 Task: Create new customer invoice with Date Opened: 28-May-23, Select Customer: Frosty's Trading Post, Terms: Net 7. Make invoice entry for item-1 with Date: 28-May-23, Description: CoverGirl Outlast Extreme Wear Pressed Powder Classic Ivory 810
, Income Account: Income:Sales, Quantity: 2, Unit Price: 6.99, Sales Tax: Y, Sales Tax Included: N, Tax Table: Sales Tax. Post Invoice with Post Date: 28-May-23, Post to Accounts: Assets:Accounts Receivable. Pay / Process Payment with Transaction Date: 03-Jun-23, Amount: 14.54, Transfer Account: Checking Account. Go to 'Print Invoice'. Save a pdf copy of the invoice.
Action: Mouse moved to (153, 30)
Screenshot: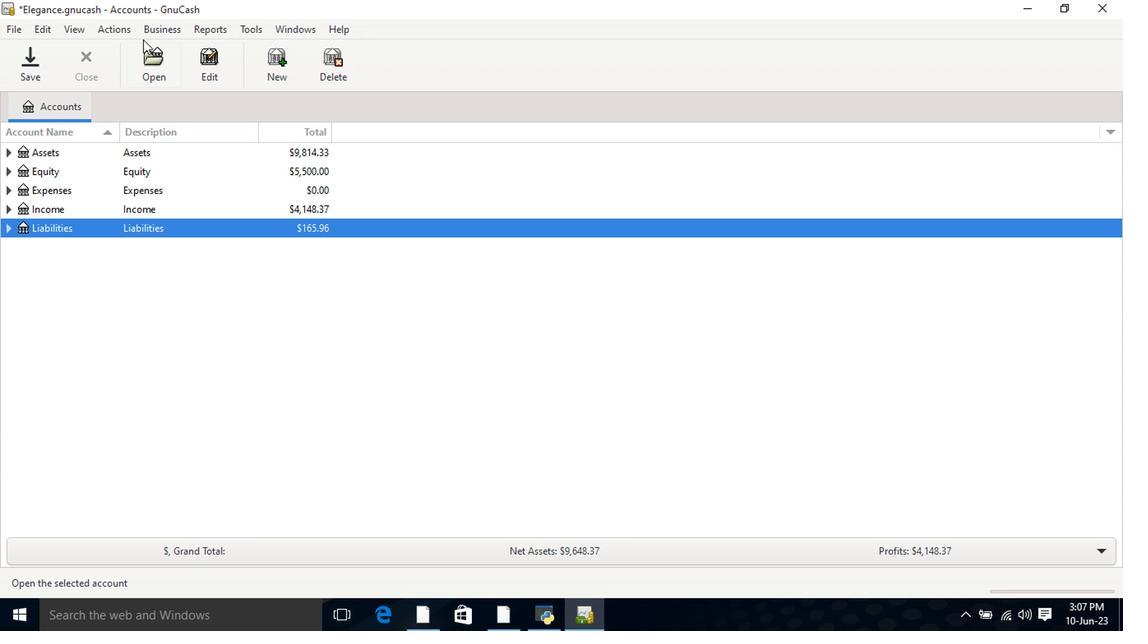 
Action: Mouse pressed left at (153, 30)
Screenshot: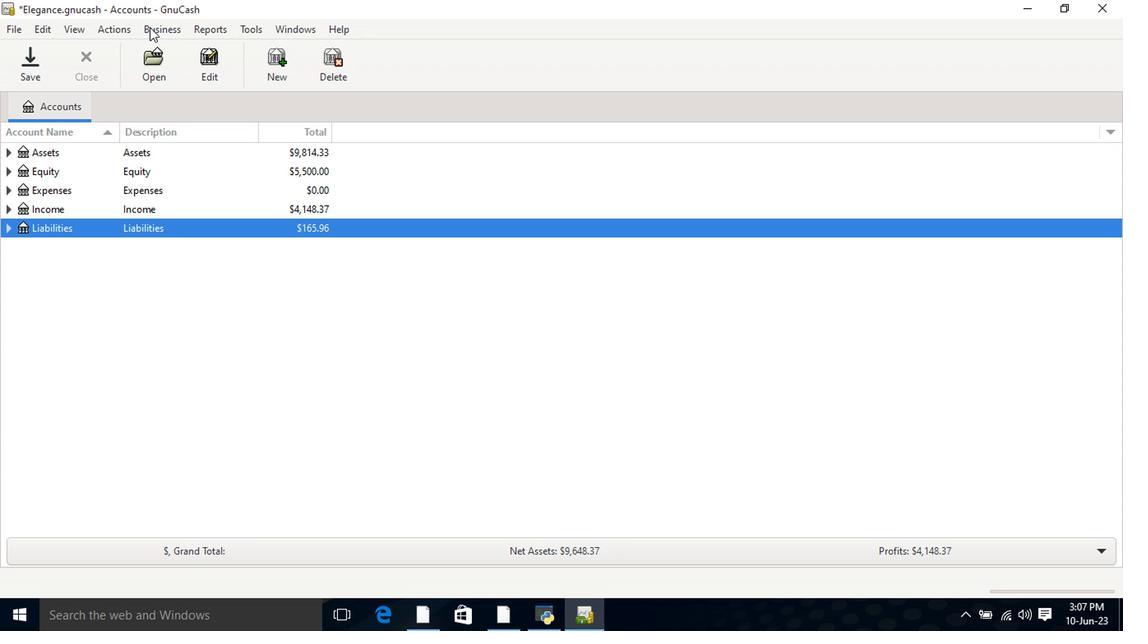 
Action: Mouse moved to (166, 43)
Screenshot: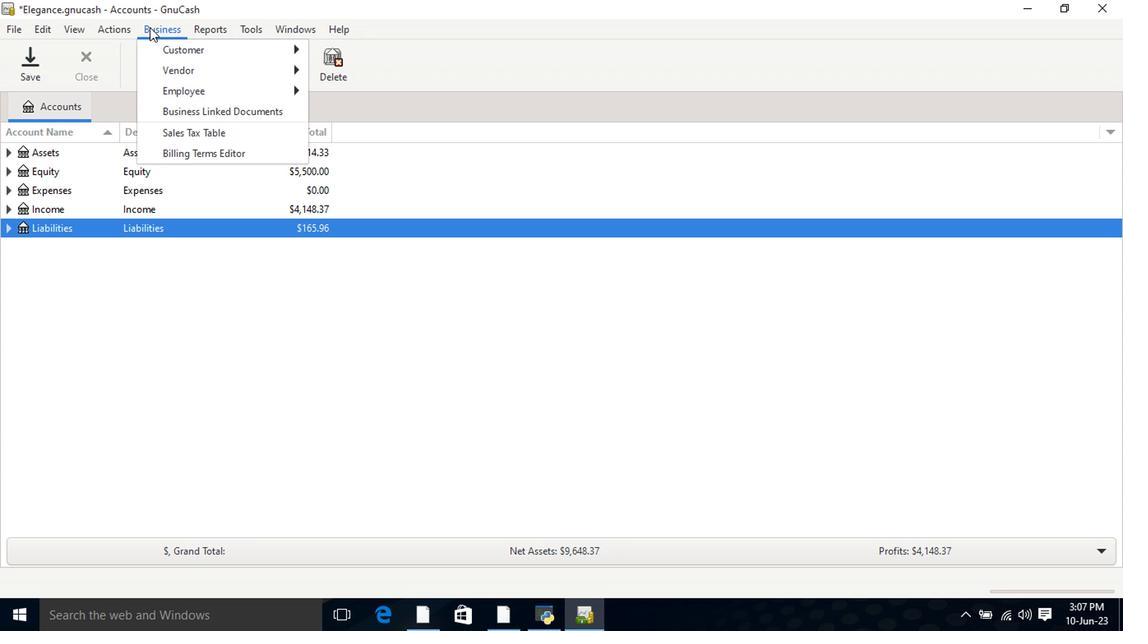 
Action: Mouse pressed left at (166, 43)
Screenshot: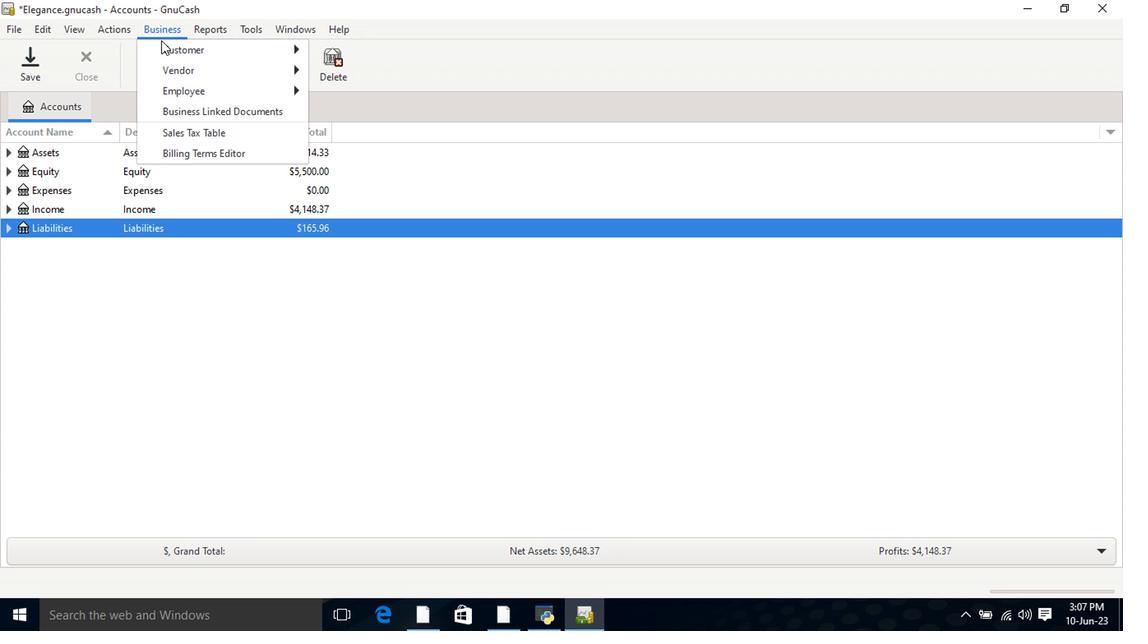 
Action: Mouse moved to (348, 113)
Screenshot: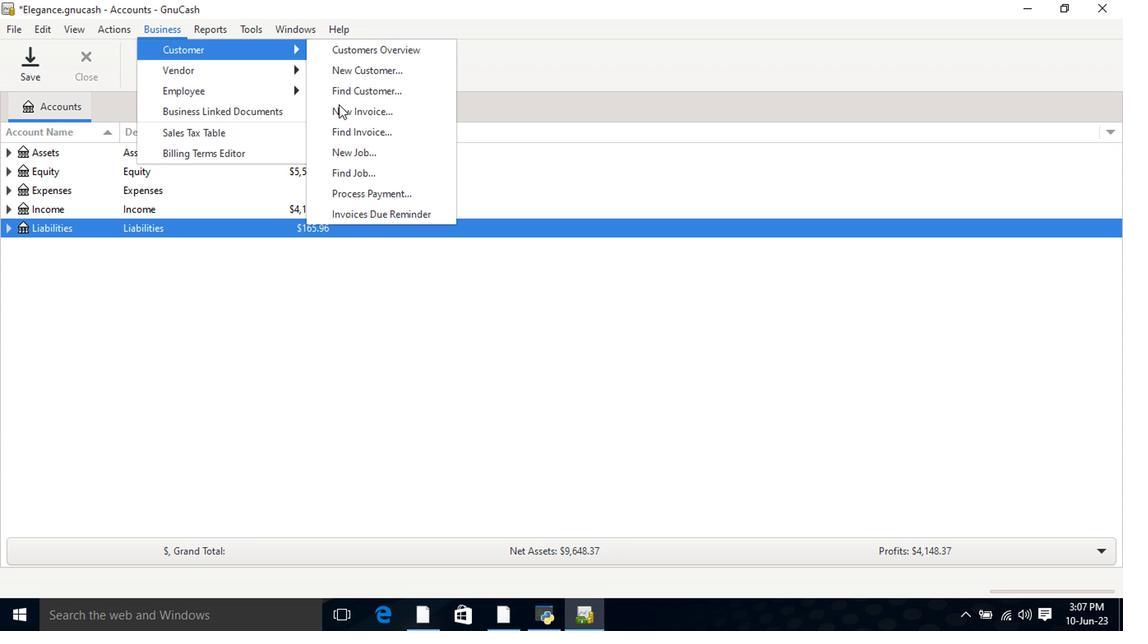 
Action: Mouse pressed left at (348, 113)
Screenshot: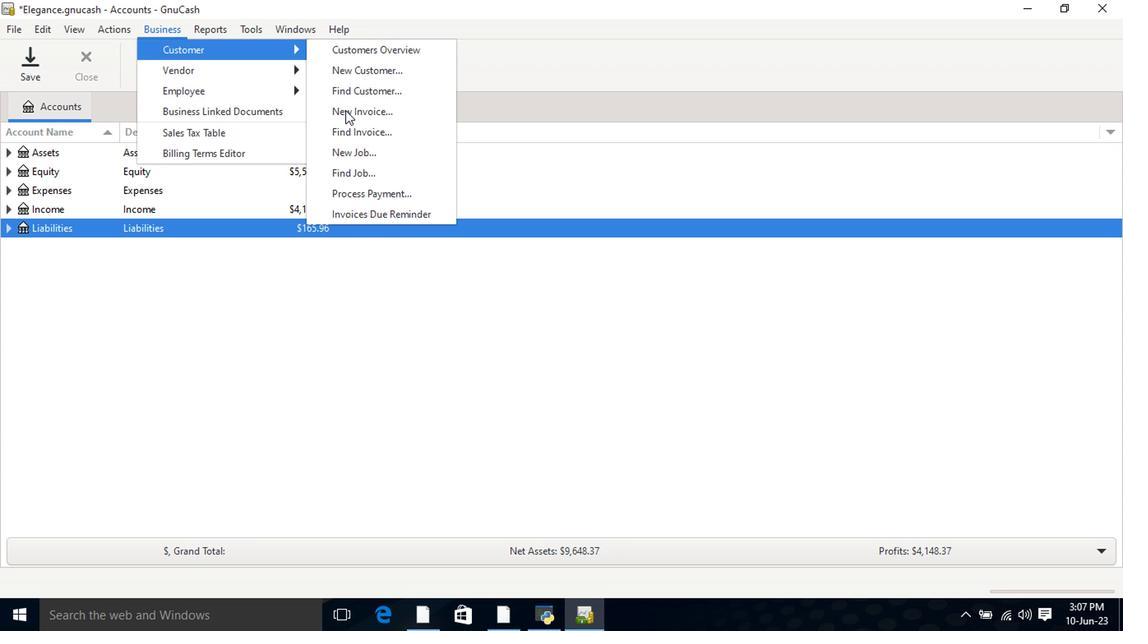 
Action: Mouse moved to (667, 251)
Screenshot: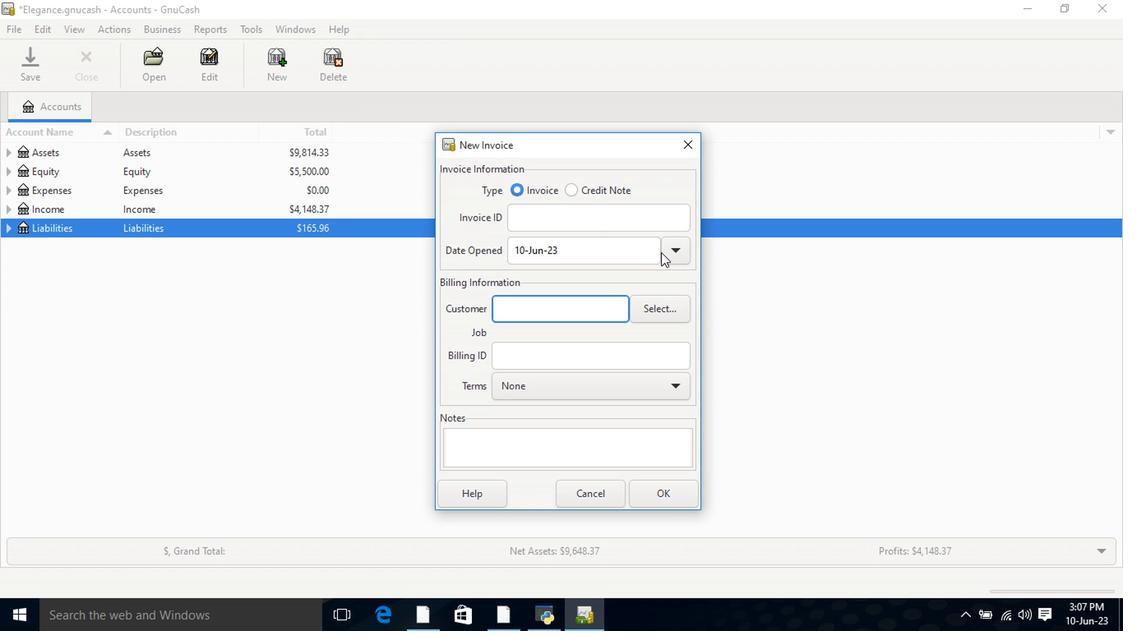 
Action: Mouse pressed left at (667, 251)
Screenshot: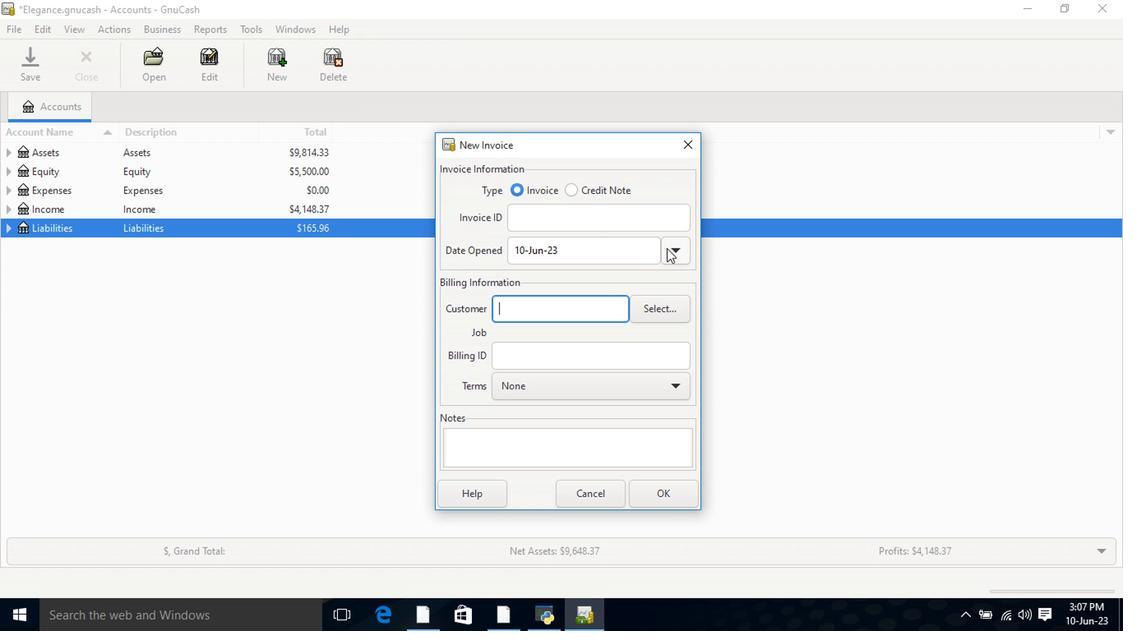 
Action: Mouse moved to (550, 279)
Screenshot: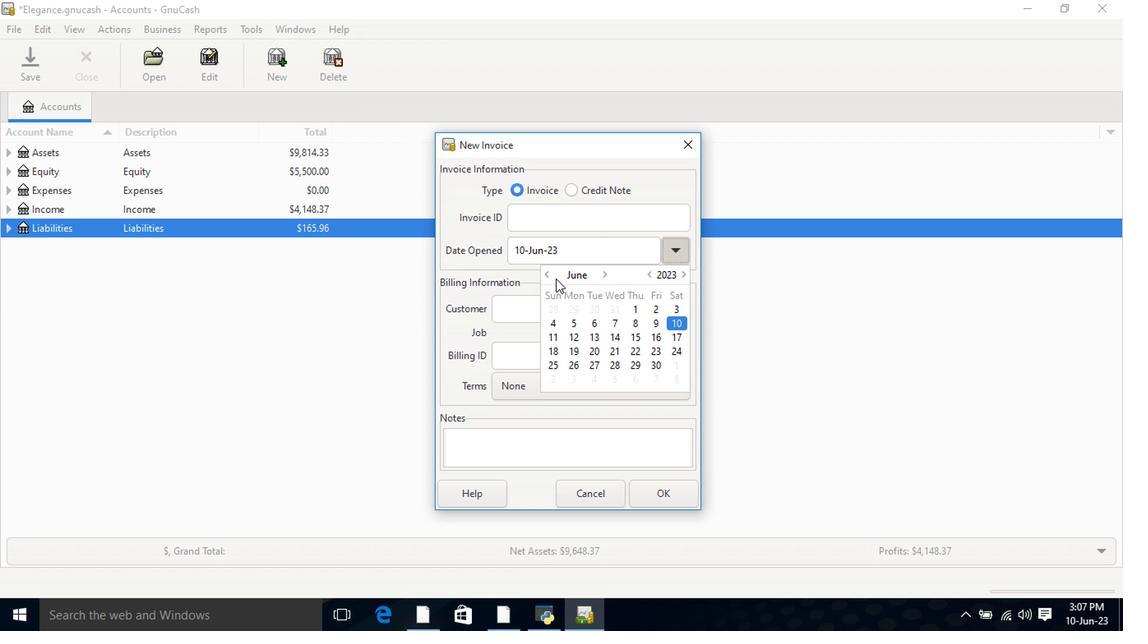 
Action: Mouse pressed left at (550, 279)
Screenshot: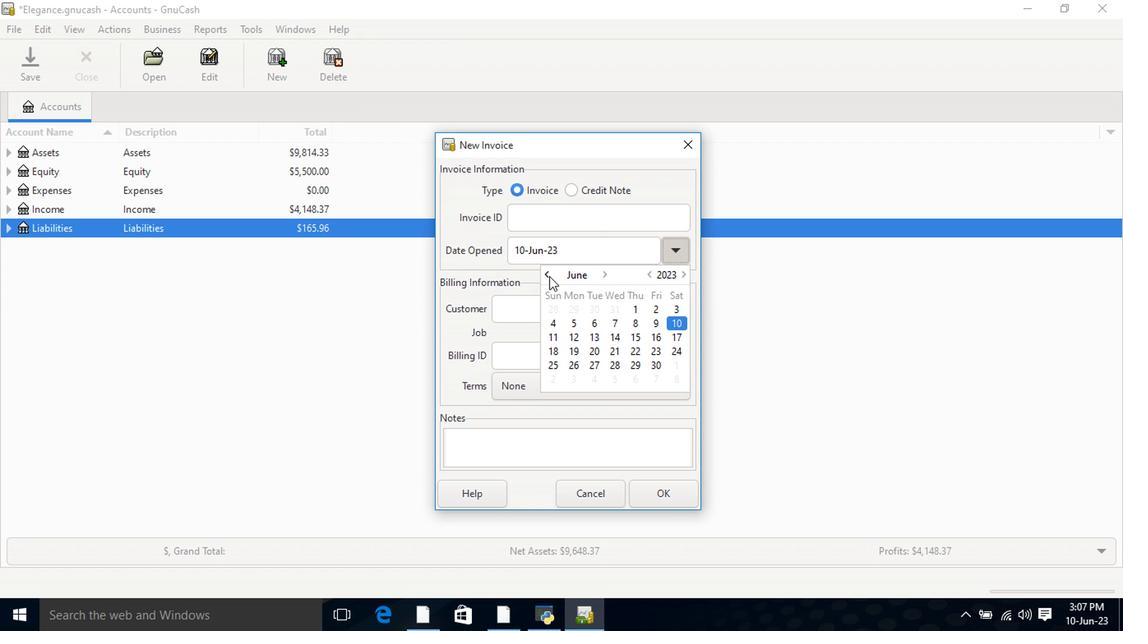 
Action: Mouse moved to (553, 366)
Screenshot: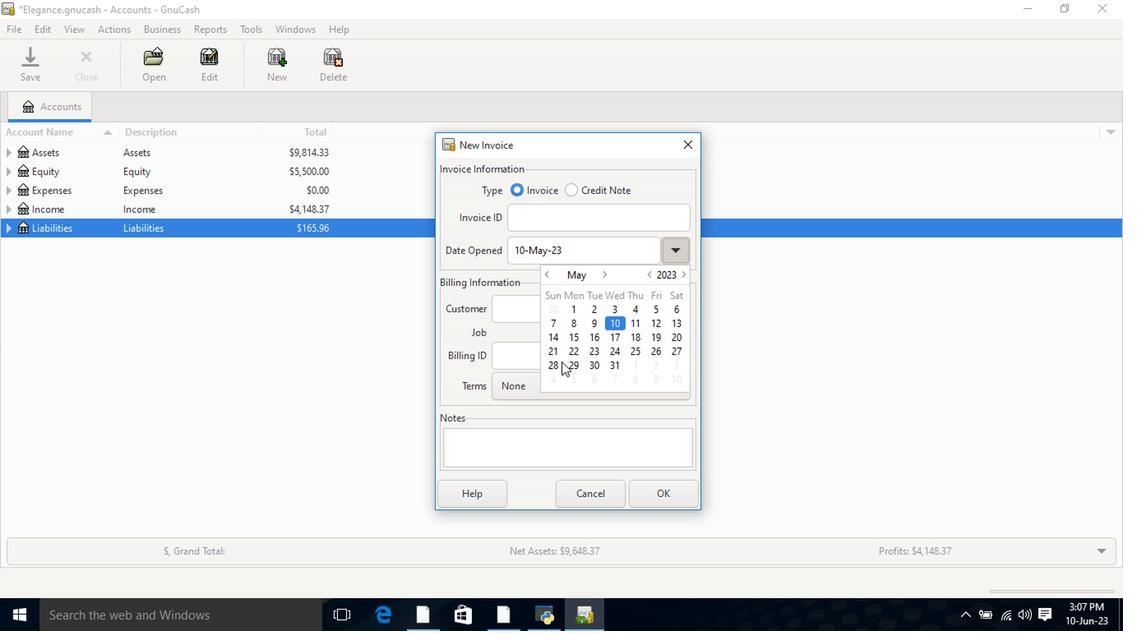 
Action: Mouse pressed left at (553, 366)
Screenshot: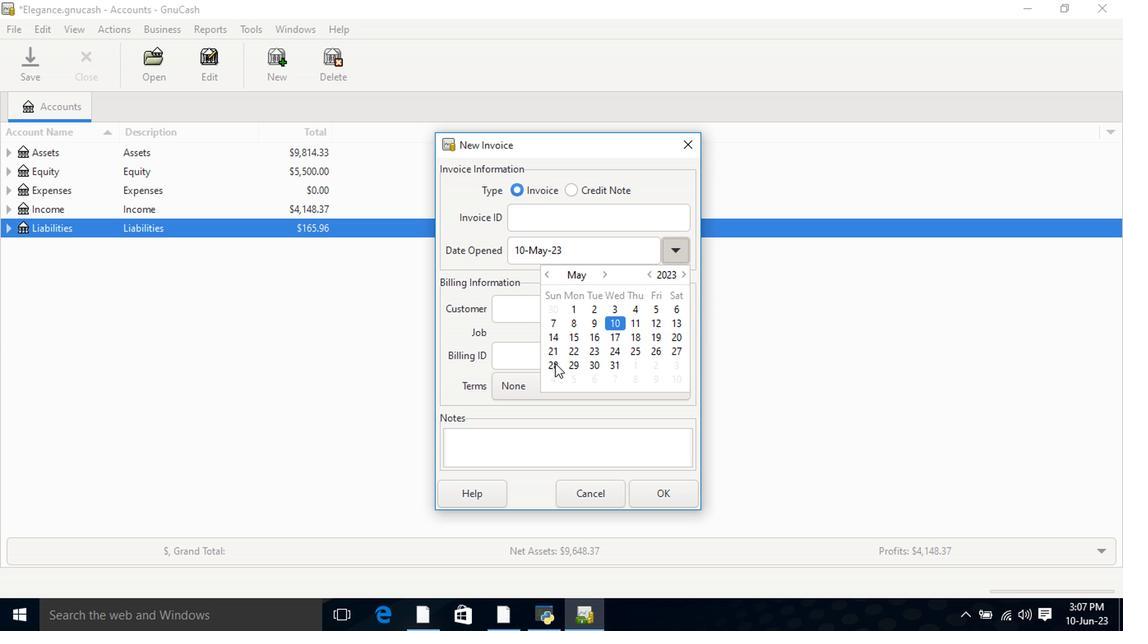 
Action: Mouse pressed left at (553, 366)
Screenshot: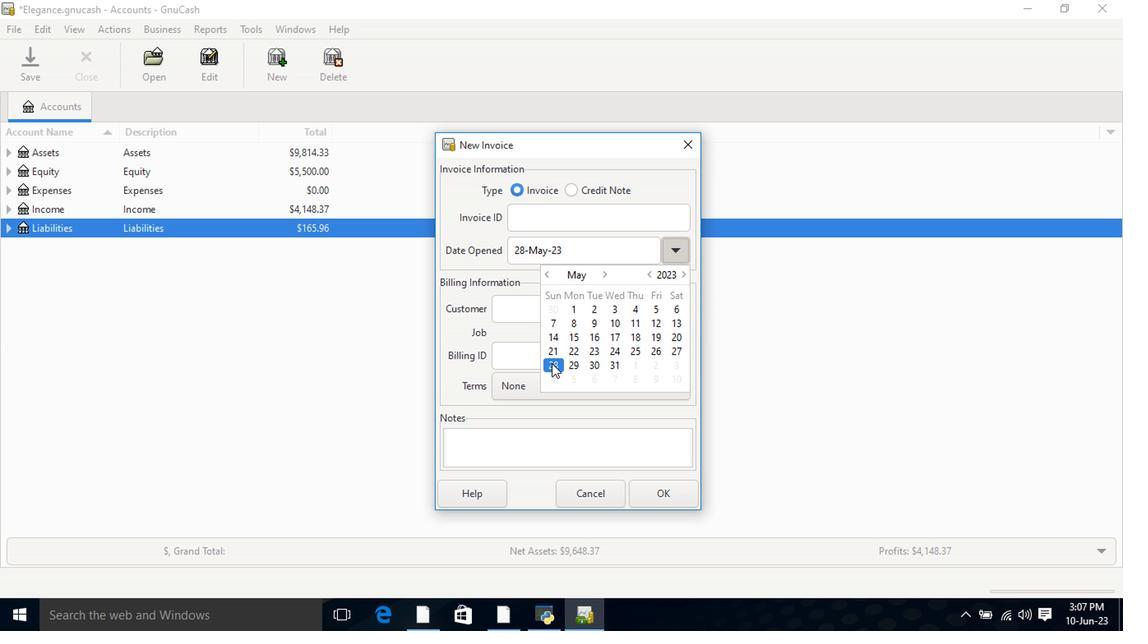 
Action: Mouse moved to (547, 318)
Screenshot: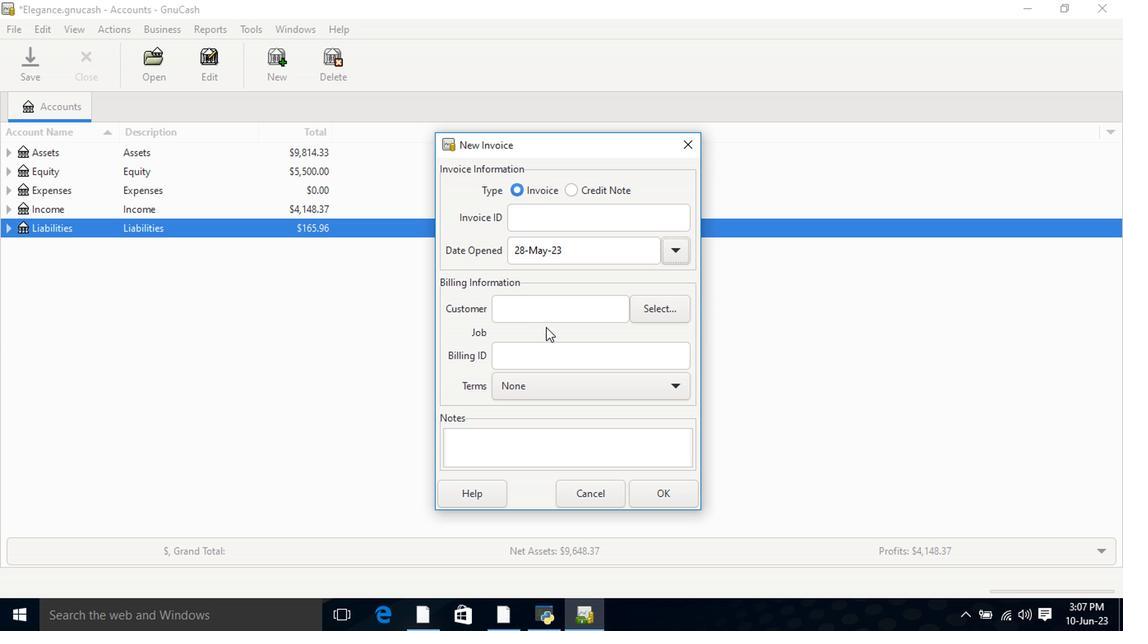 
Action: Mouse pressed left at (547, 318)
Screenshot: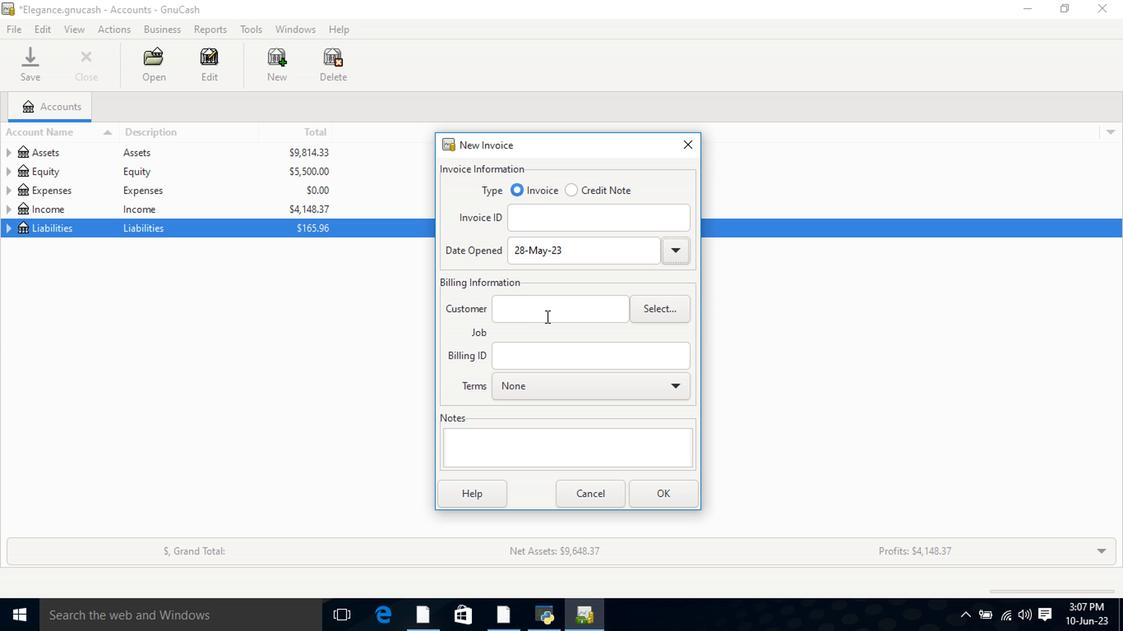 
Action: Key pressed <Key.shift>Fros
Screenshot: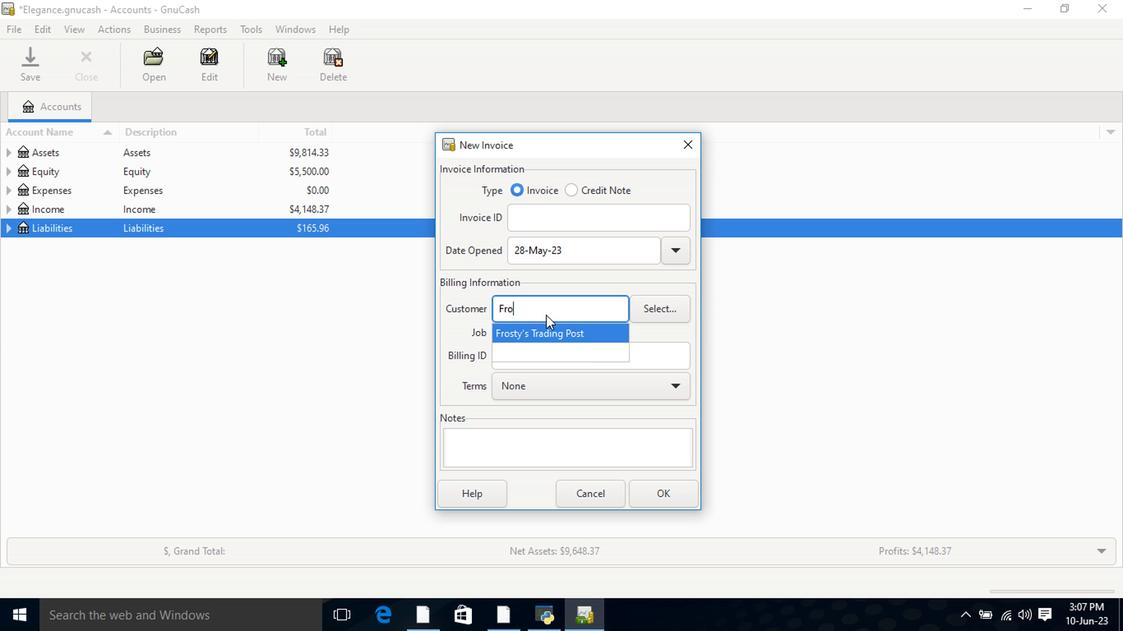 
Action: Mouse moved to (549, 334)
Screenshot: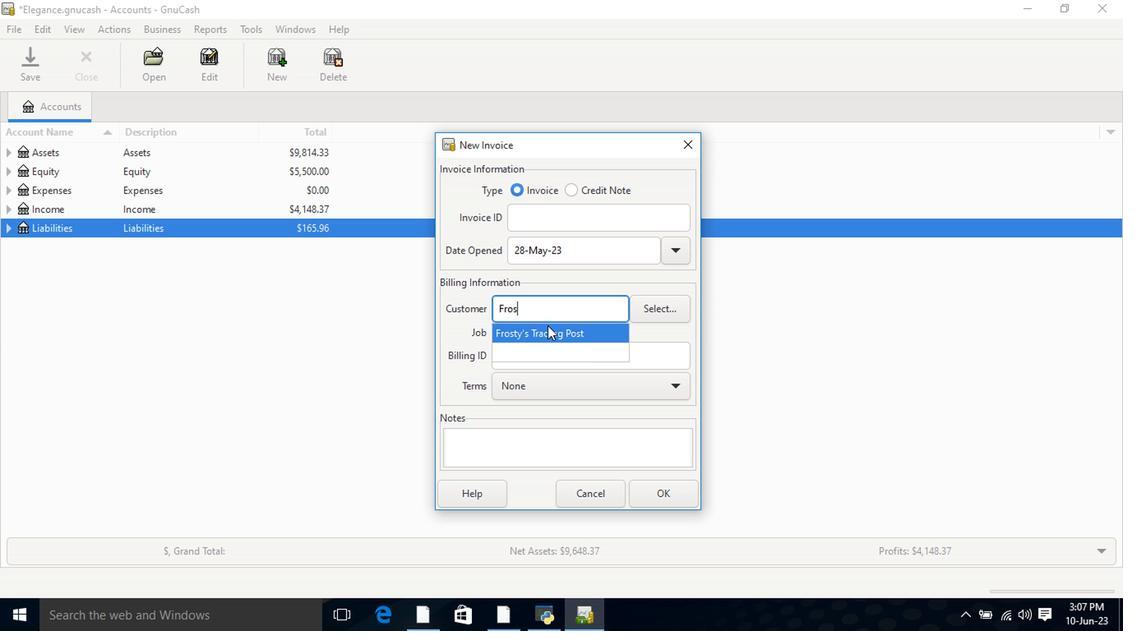 
Action: Mouse pressed left at (549, 334)
Screenshot: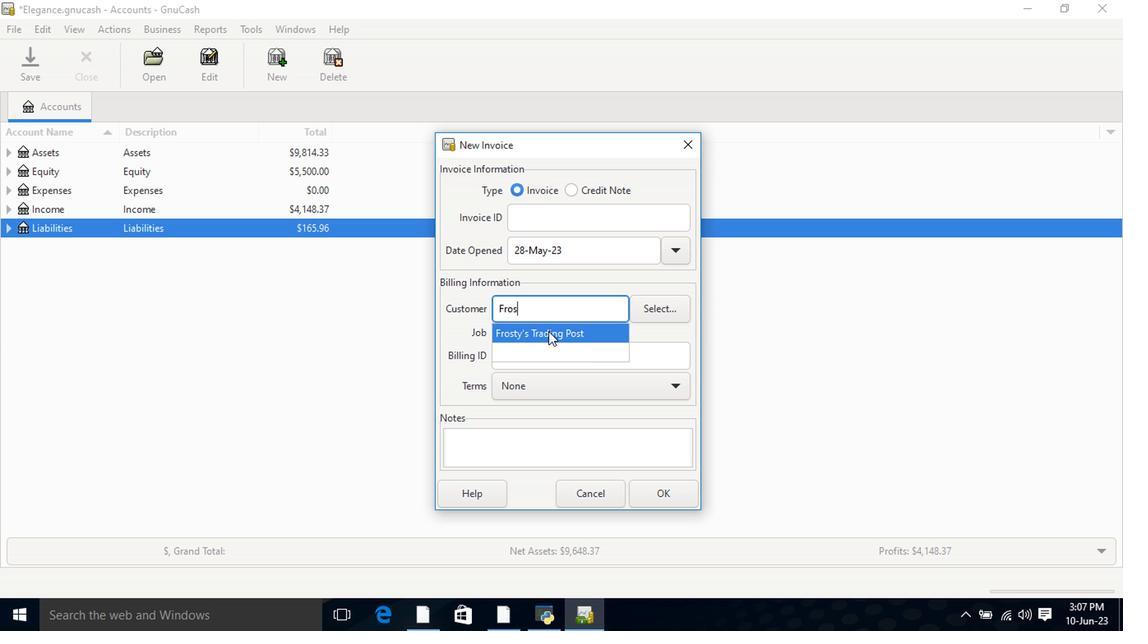 
Action: Mouse moved to (555, 398)
Screenshot: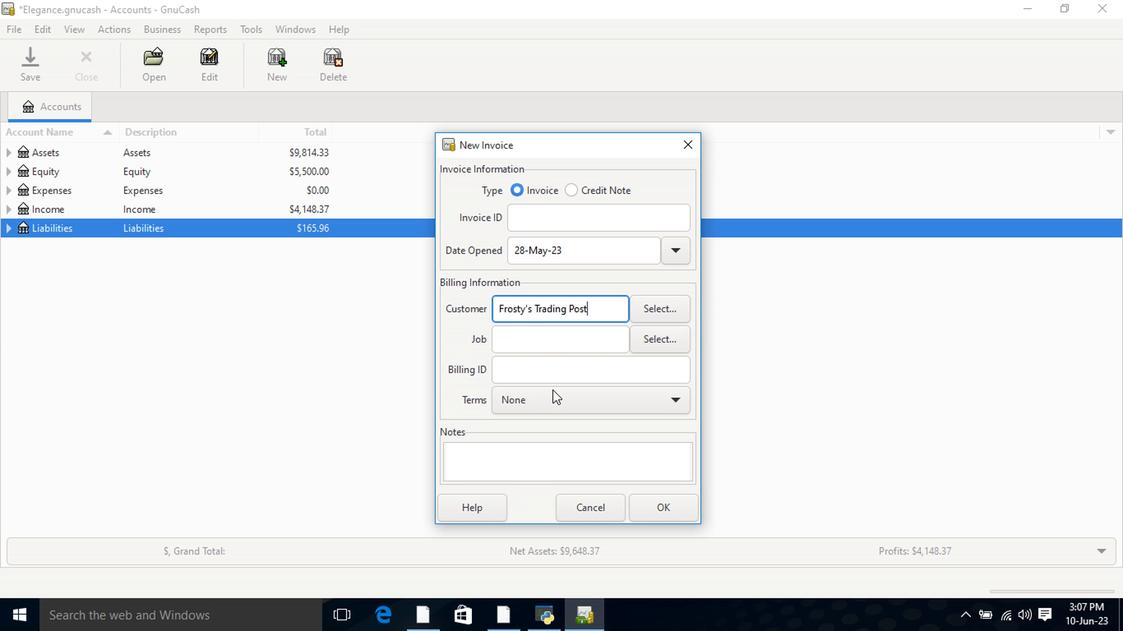 
Action: Mouse pressed left at (555, 398)
Screenshot: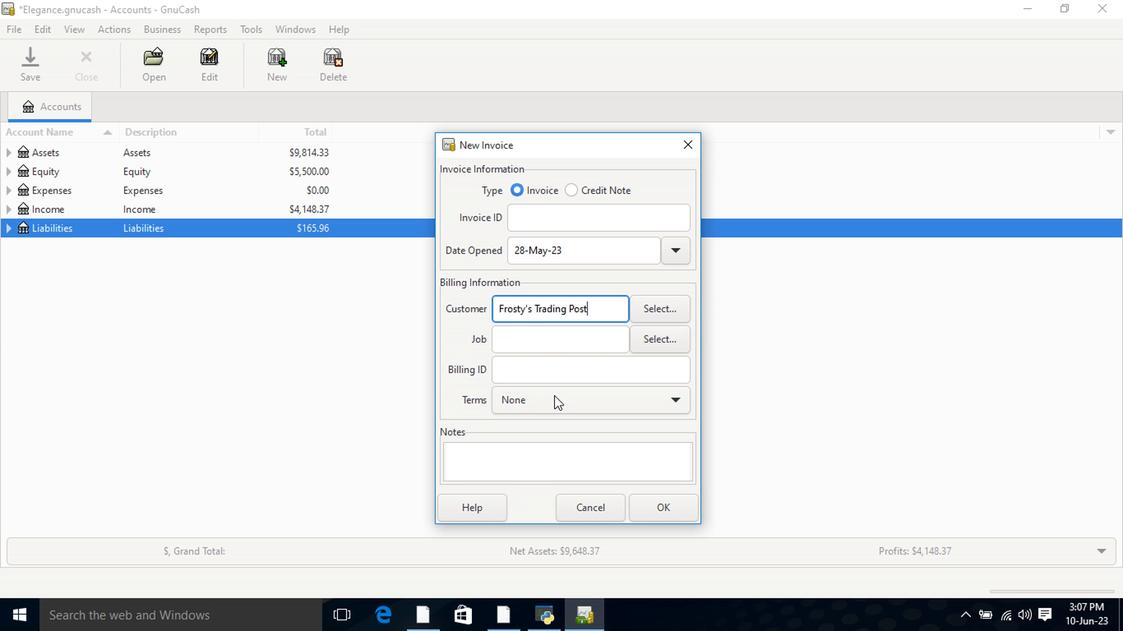
Action: Mouse moved to (555, 471)
Screenshot: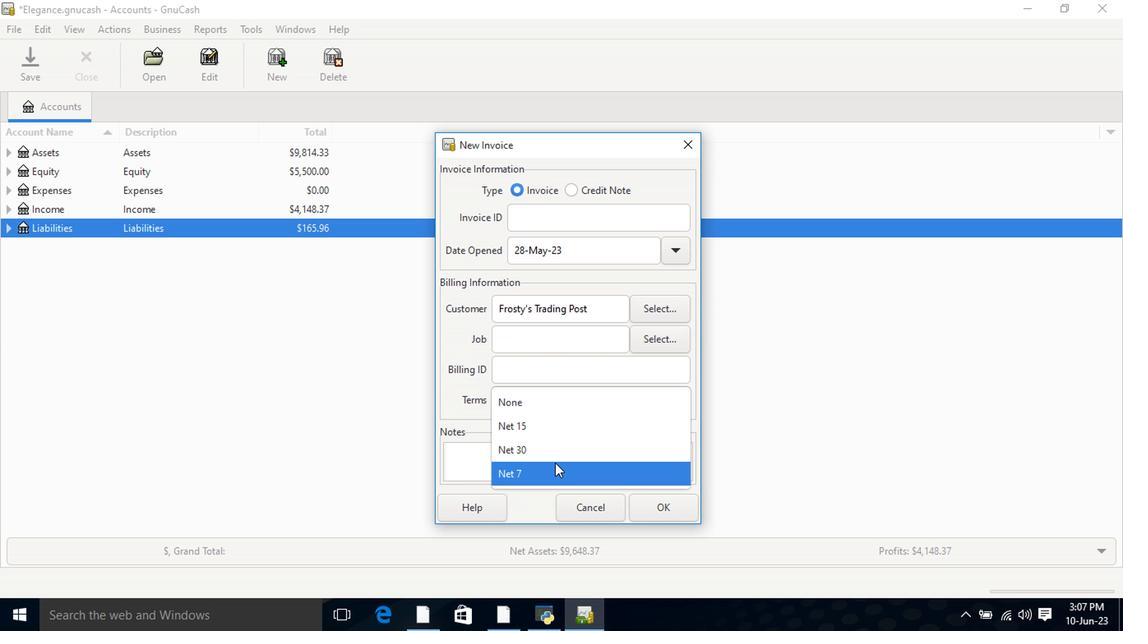
Action: Mouse pressed left at (555, 471)
Screenshot: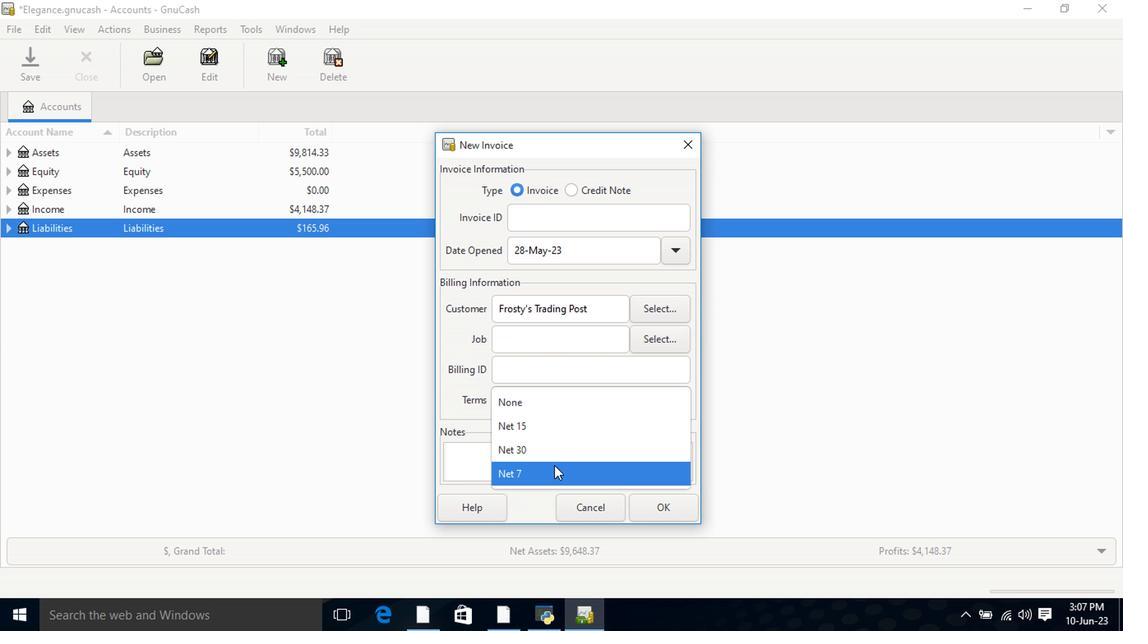
Action: Mouse moved to (651, 505)
Screenshot: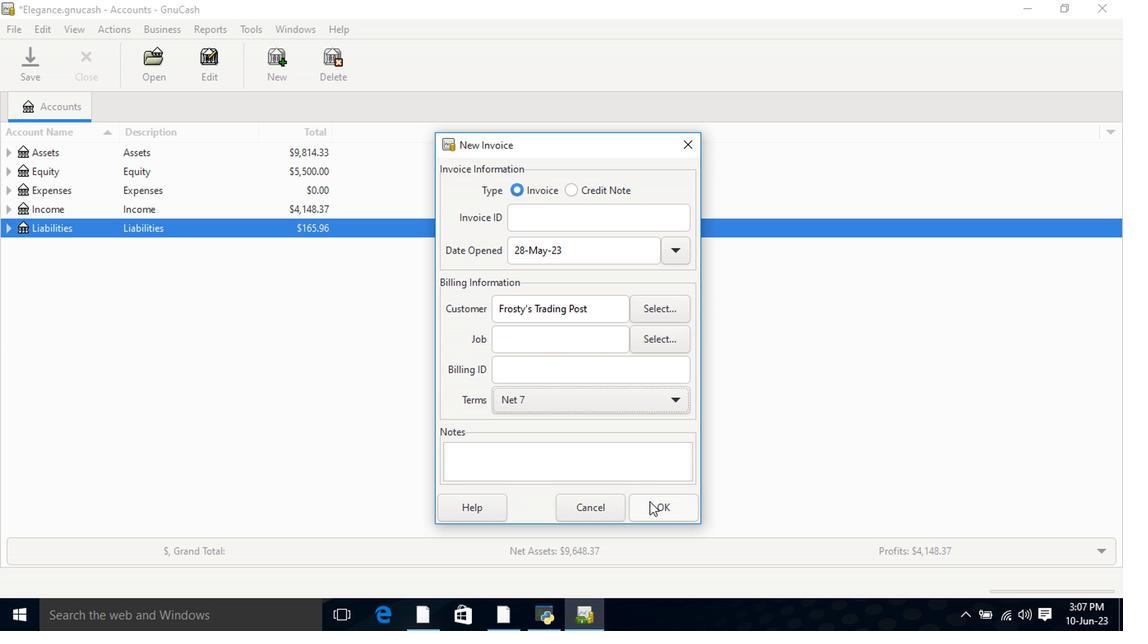
Action: Mouse pressed left at (651, 505)
Screenshot: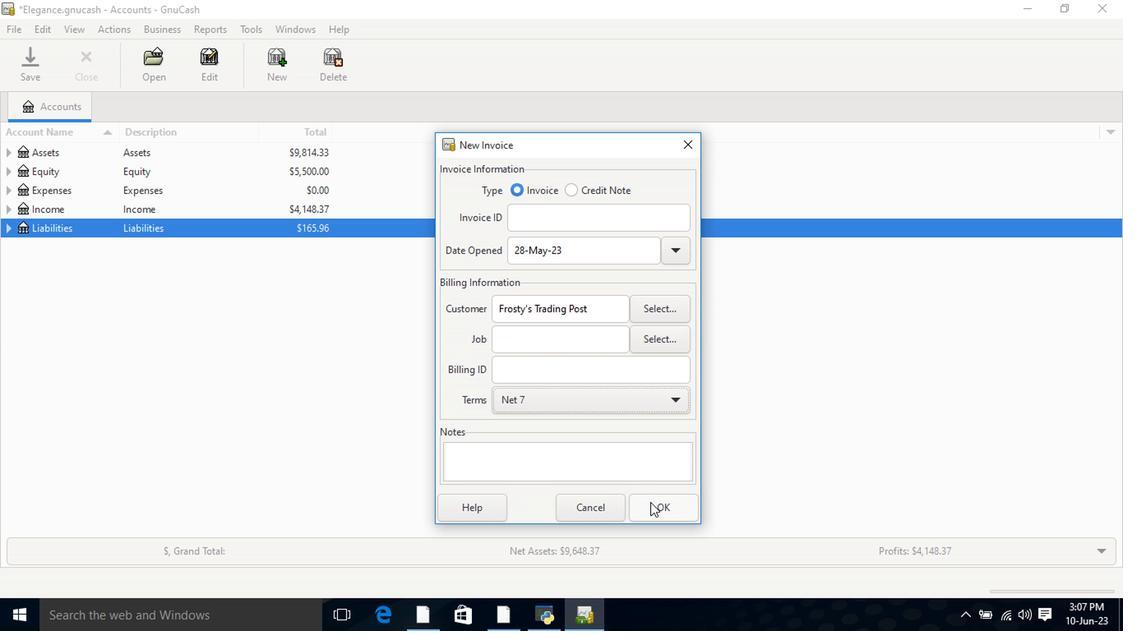
Action: Mouse moved to (75, 323)
Screenshot: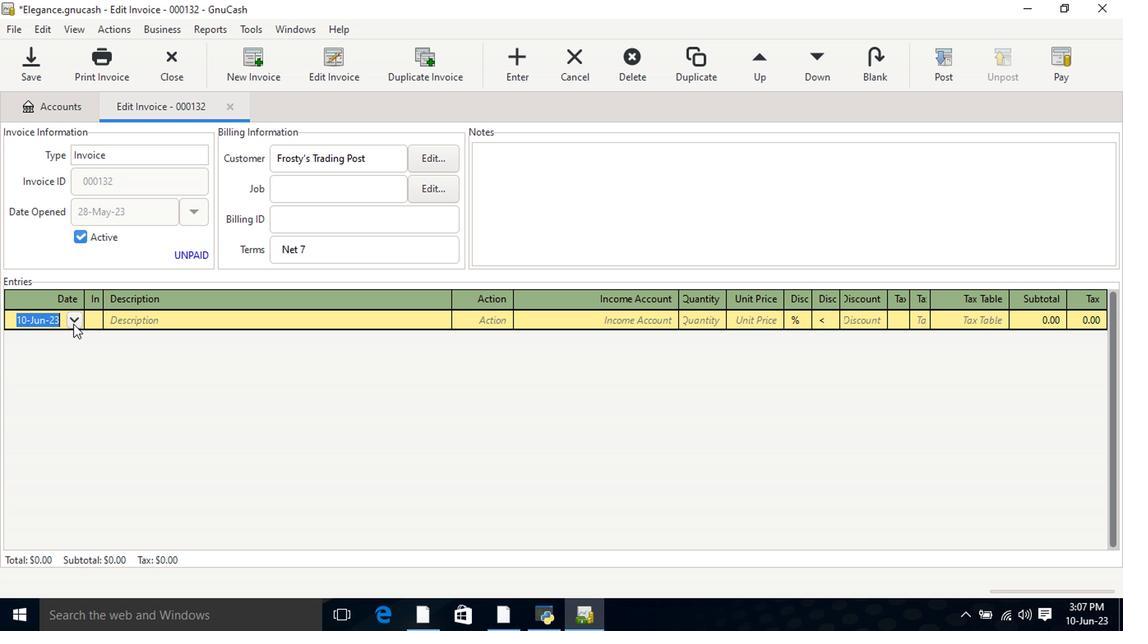 
Action: Mouse pressed left at (75, 323)
Screenshot: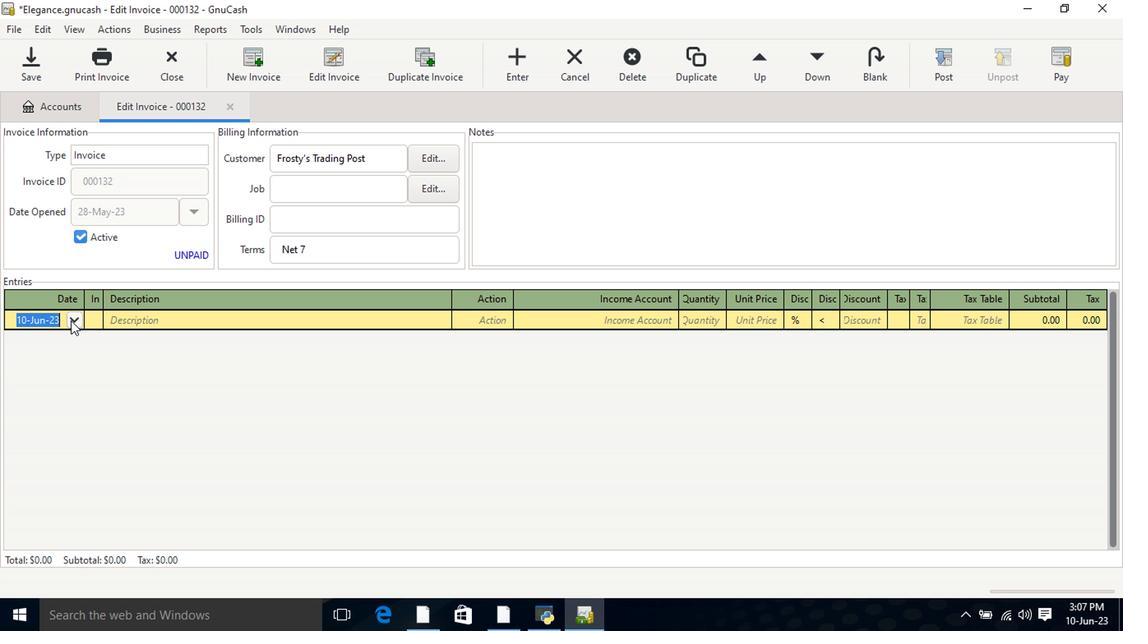 
Action: Mouse moved to (16, 343)
Screenshot: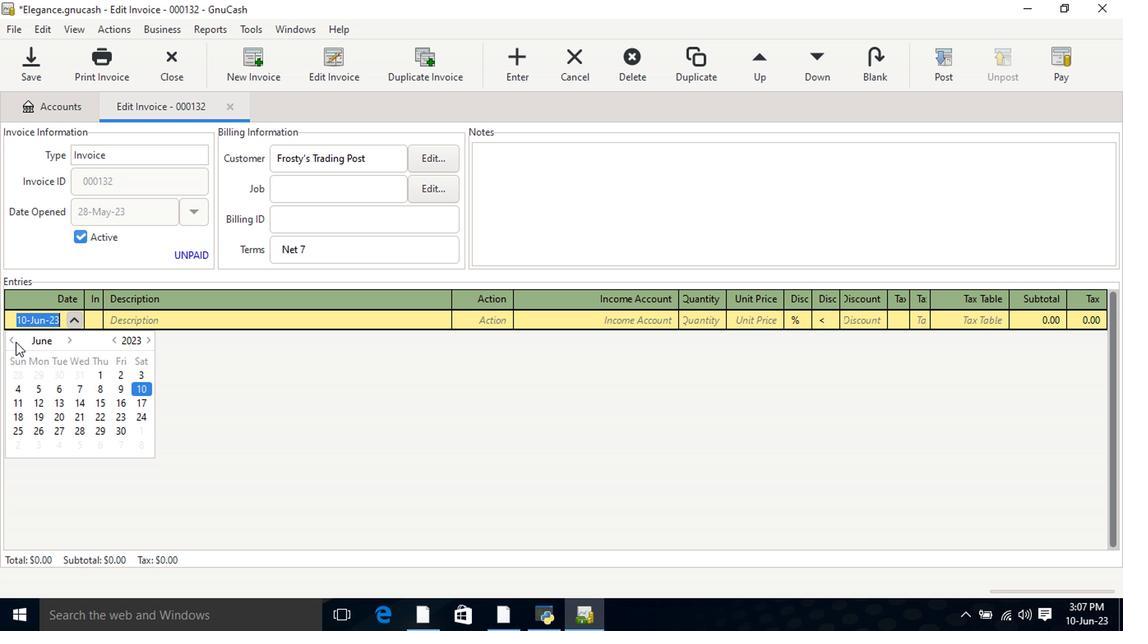 
Action: Mouse pressed left at (16, 343)
Screenshot: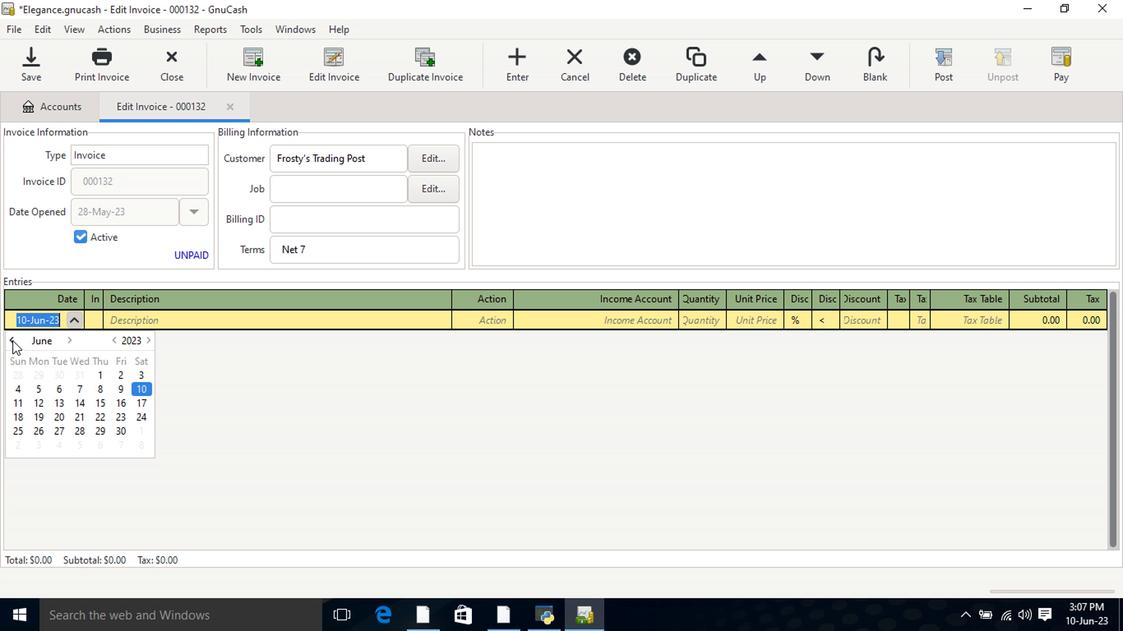 
Action: Mouse moved to (27, 435)
Screenshot: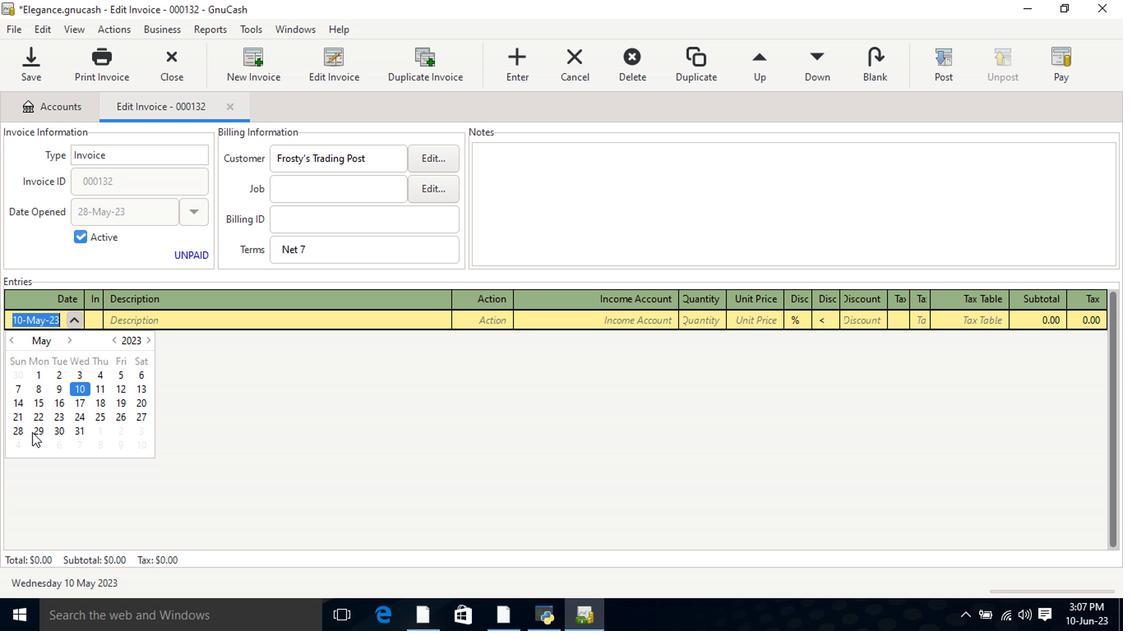 
Action: Mouse pressed left at (27, 435)
Screenshot: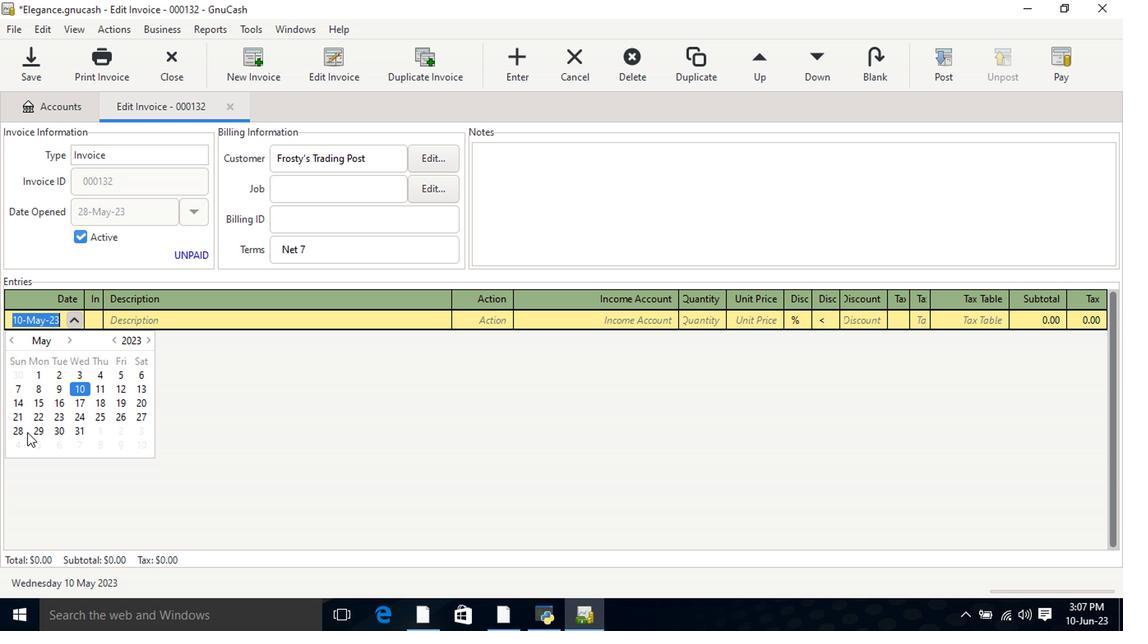 
Action: Mouse pressed left at (27, 435)
Screenshot: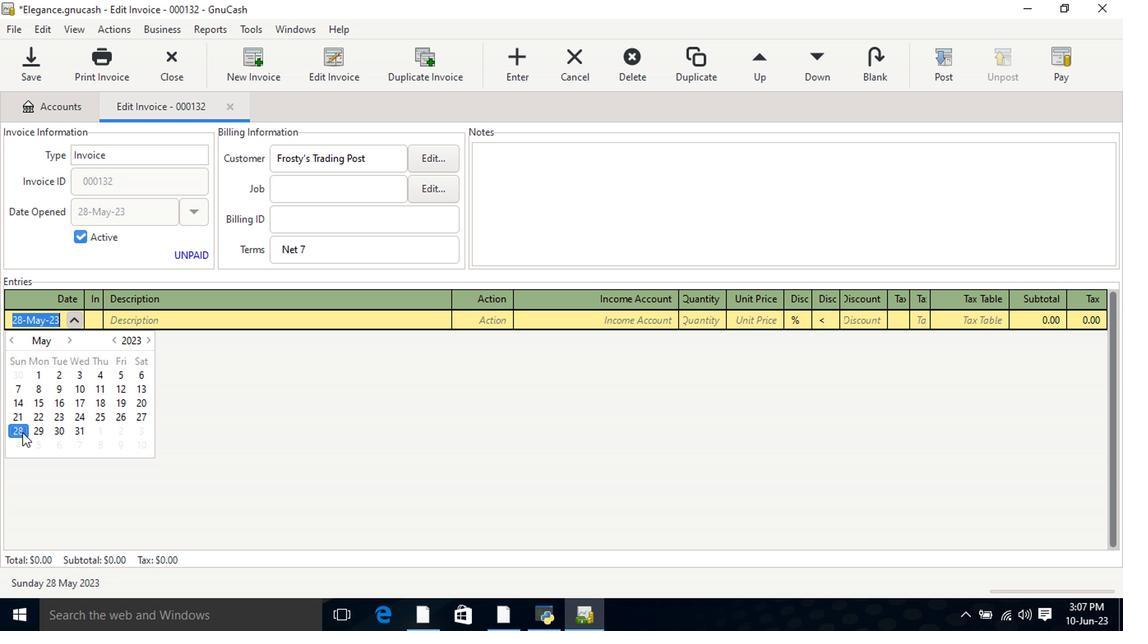 
Action: Mouse moved to (136, 326)
Screenshot: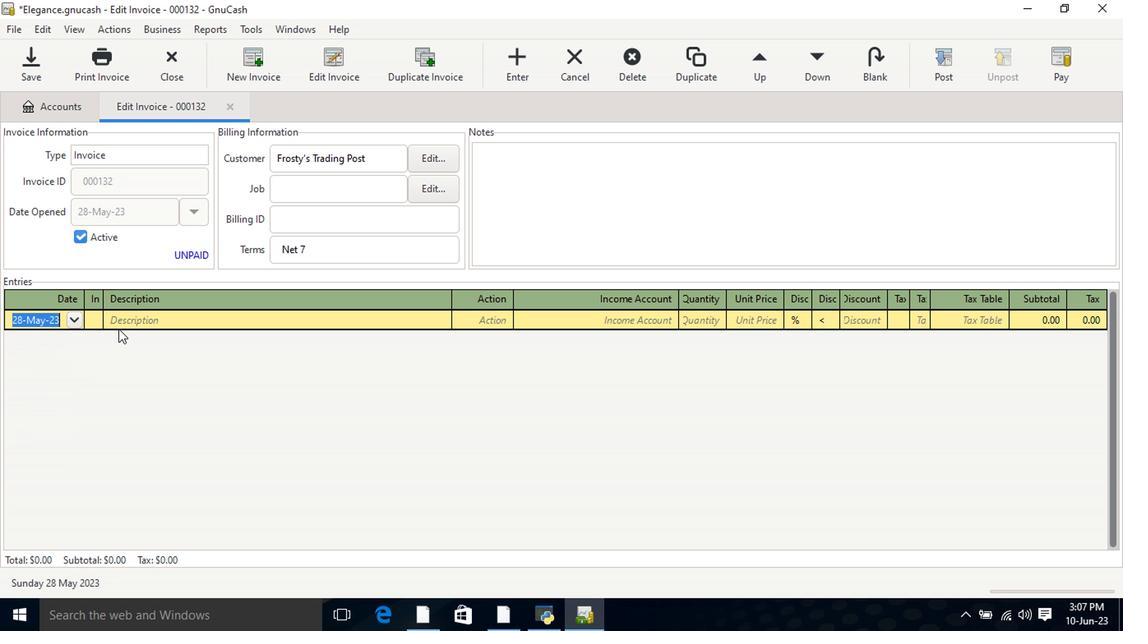 
Action: Mouse pressed left at (136, 326)
Screenshot: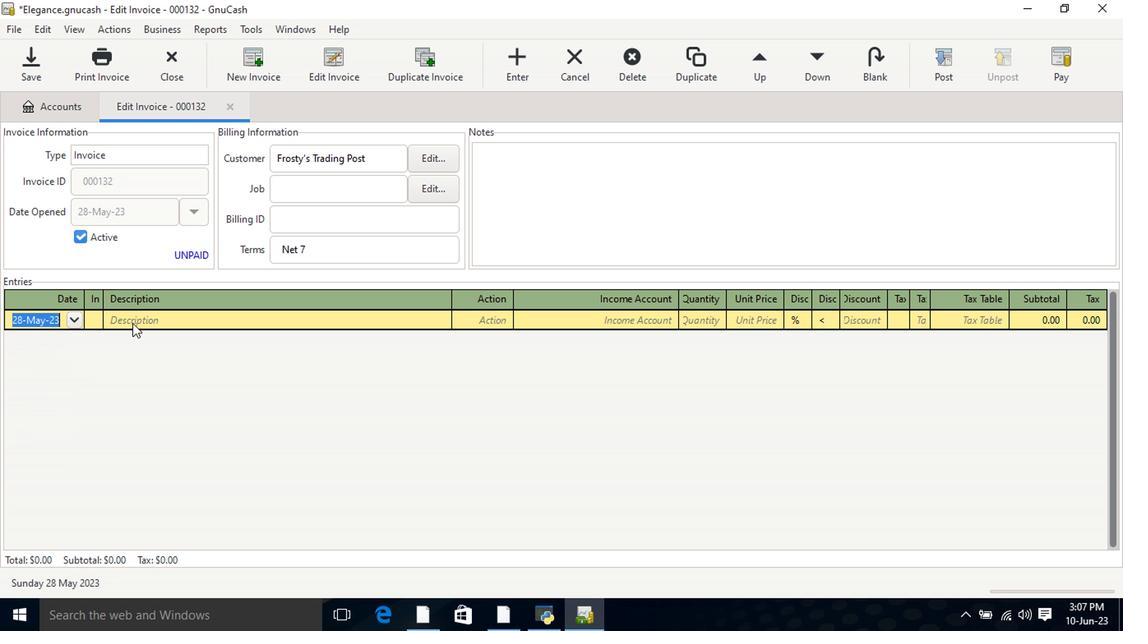 
Action: Key pressed <Key.shift>Cover<Key.shift>Gr<Key.backspace>irl<Key.space><Key.shift>Out<Key.right><Key.tab><Key.tab>6.99<Key.tab>
Screenshot: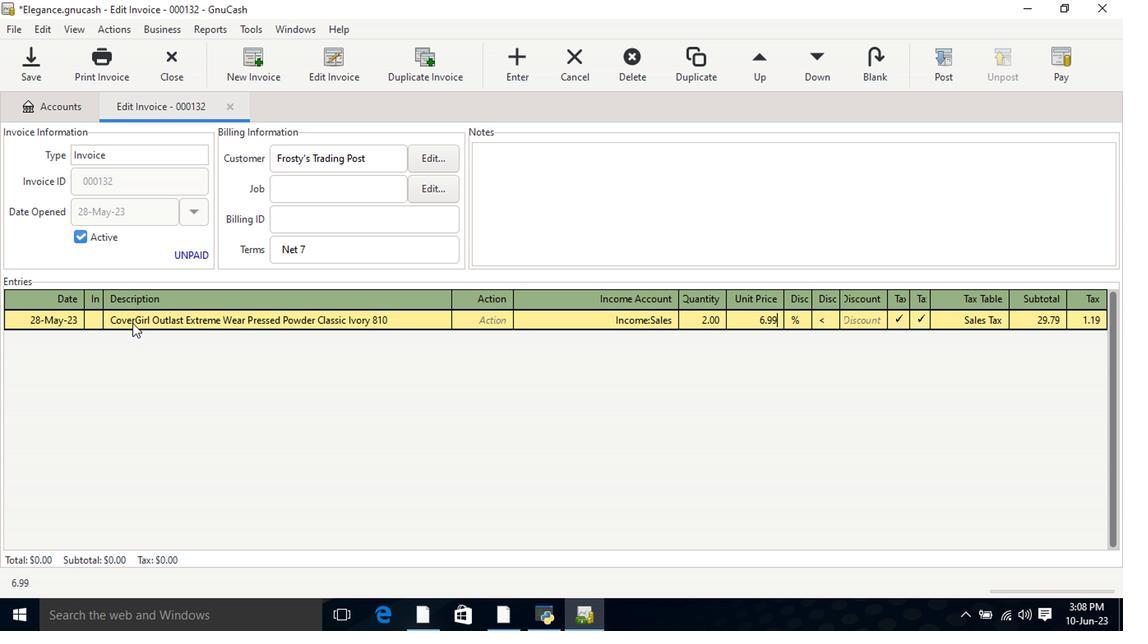
Action: Mouse moved to (922, 321)
Screenshot: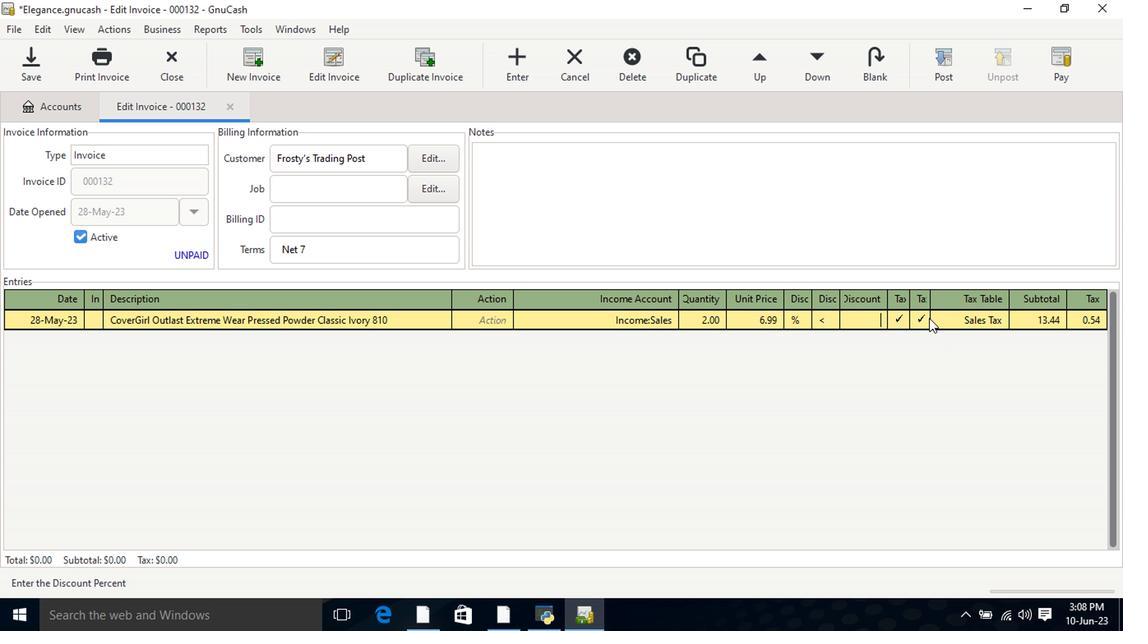 
Action: Mouse pressed left at (922, 321)
Screenshot: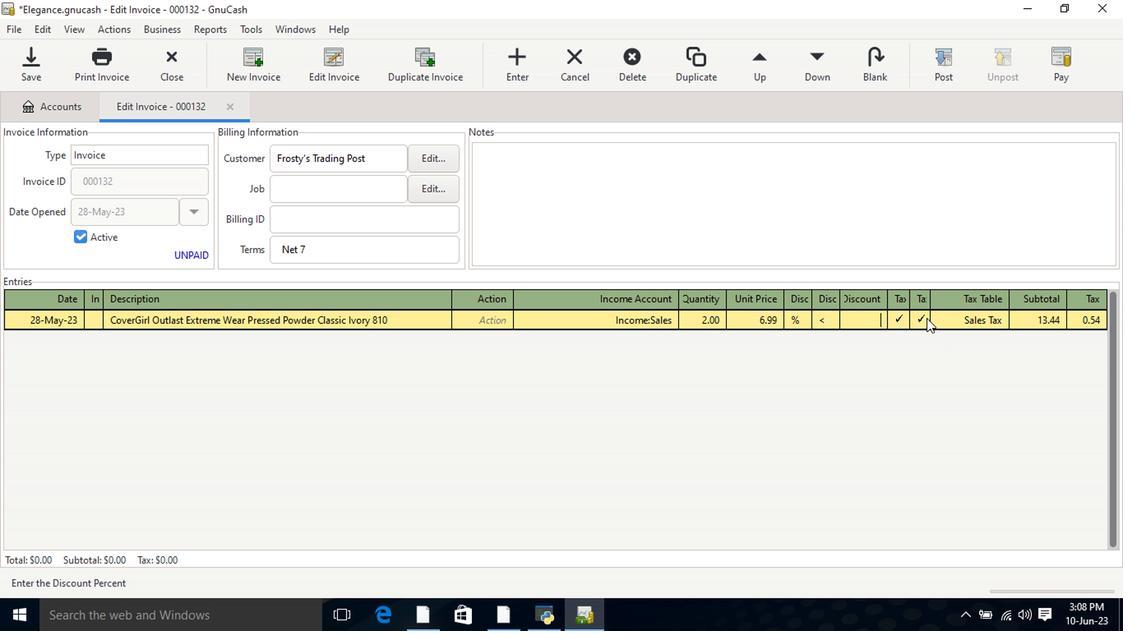 
Action: Mouse moved to (969, 333)
Screenshot: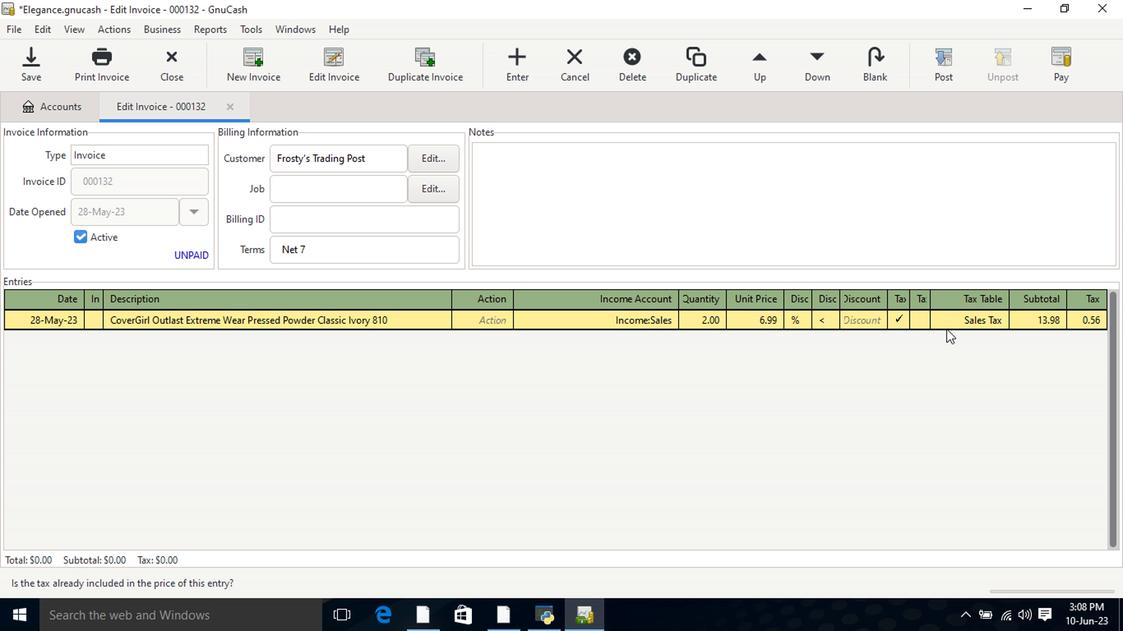 
Action: Key pressed <Key.tab><Key.tab><Key.enter>
Screenshot: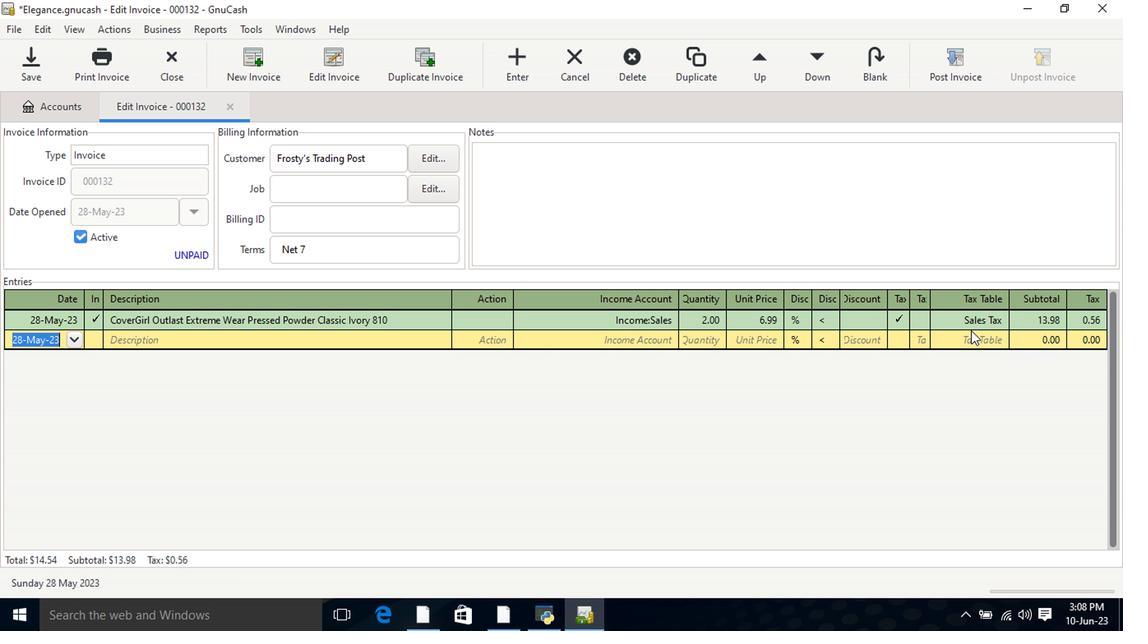 
Action: Mouse moved to (966, 73)
Screenshot: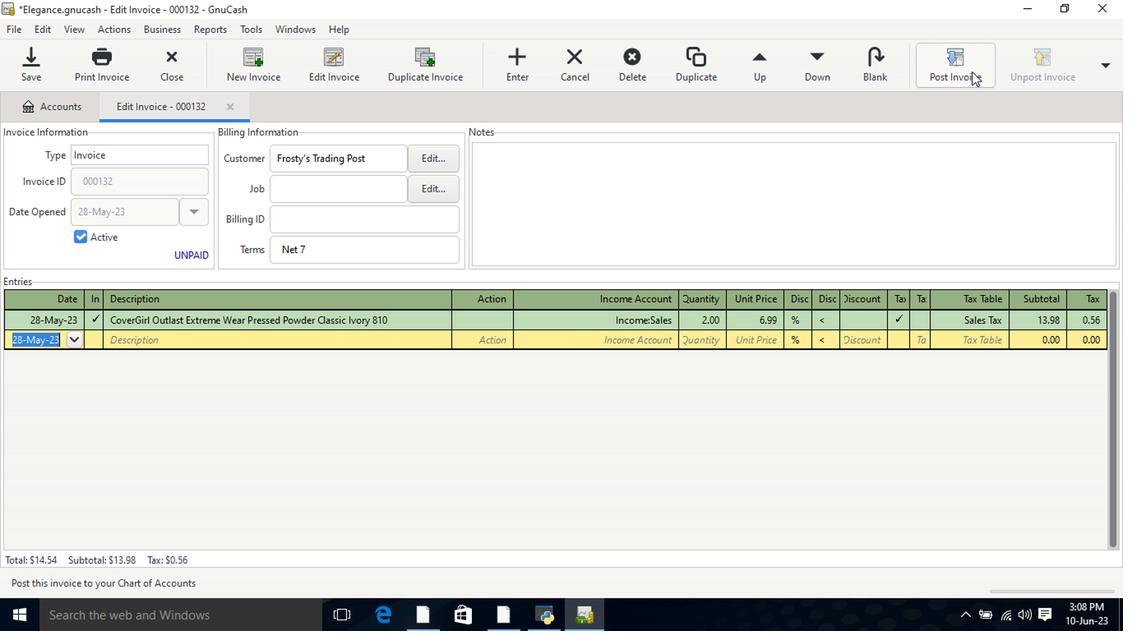 
Action: Mouse pressed left at (966, 73)
Screenshot: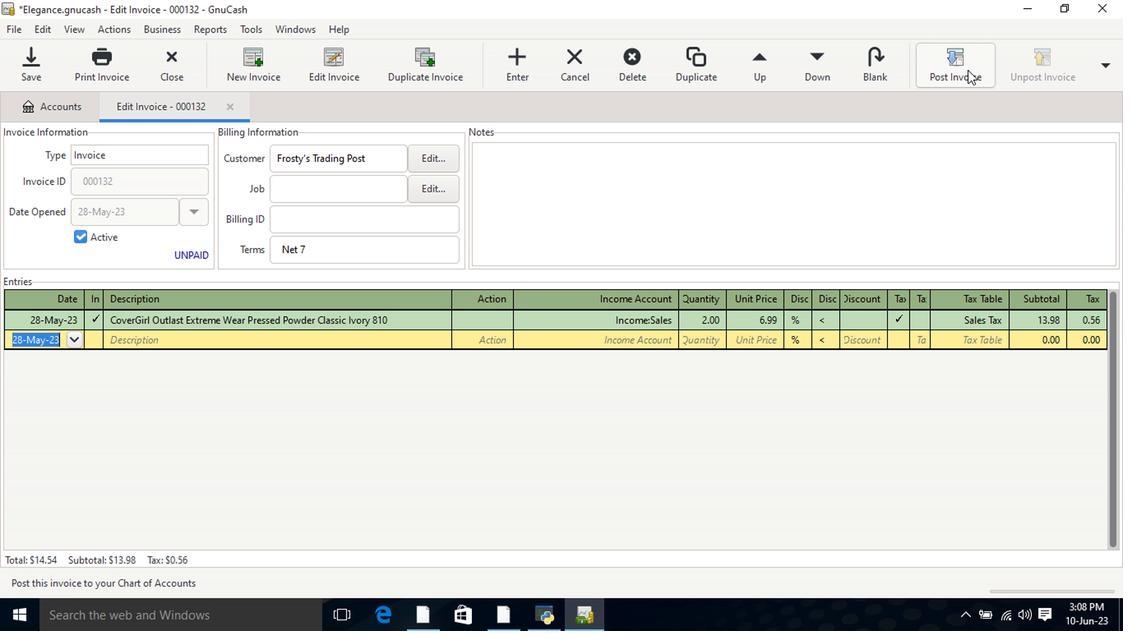 
Action: Mouse moved to (695, 276)
Screenshot: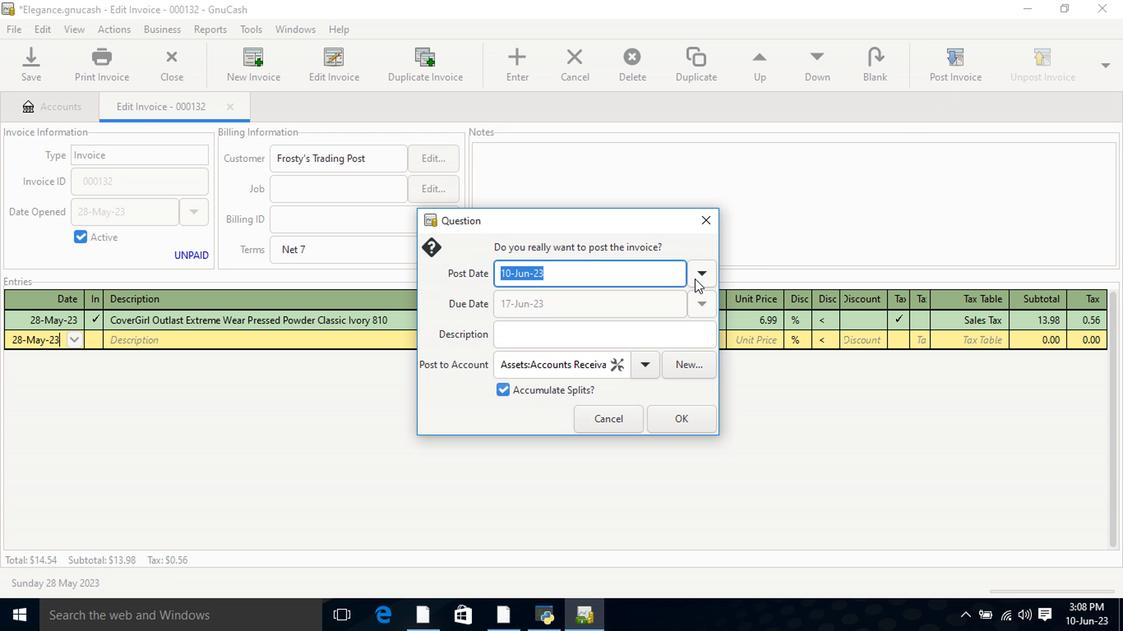 
Action: Mouse pressed left at (695, 276)
Screenshot: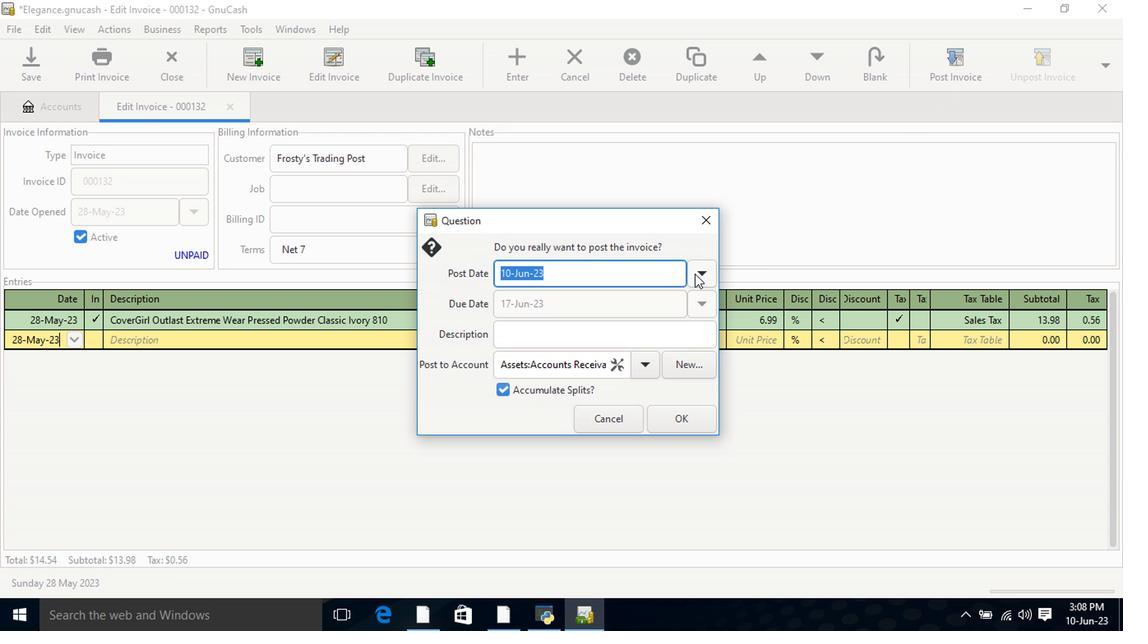 
Action: Mouse moved to (573, 300)
Screenshot: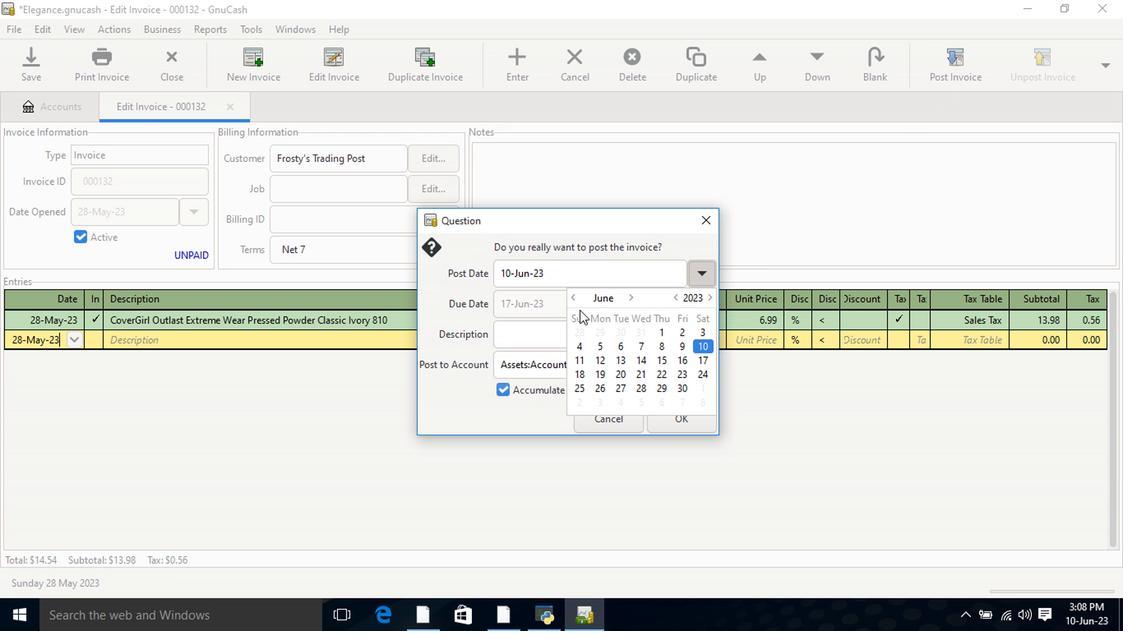 
Action: Mouse pressed left at (573, 300)
Screenshot: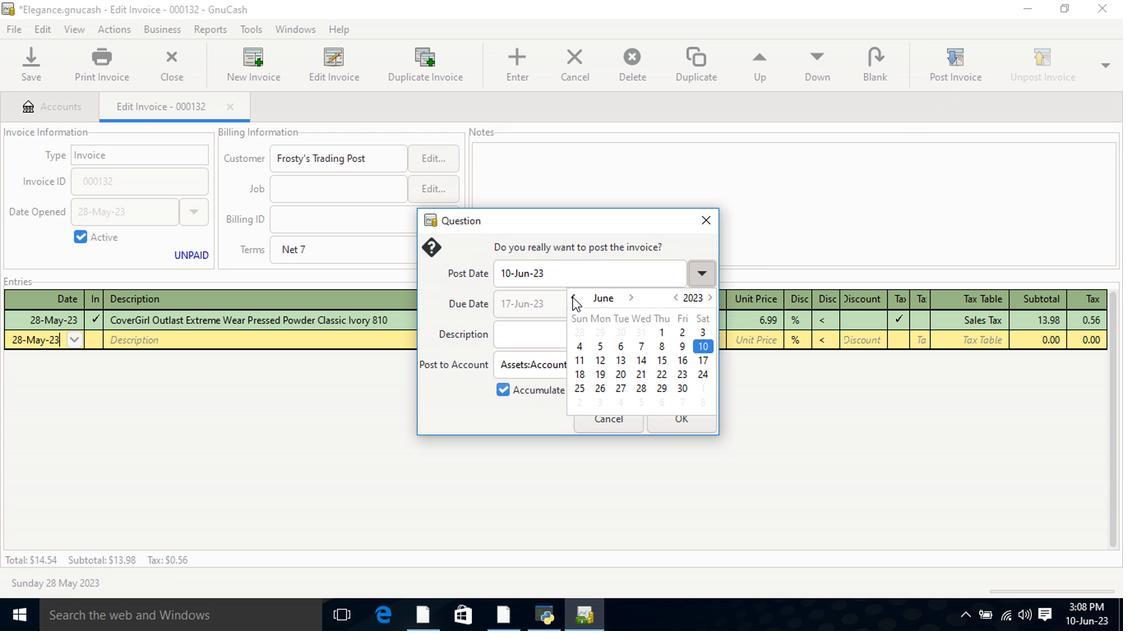 
Action: Mouse moved to (586, 387)
Screenshot: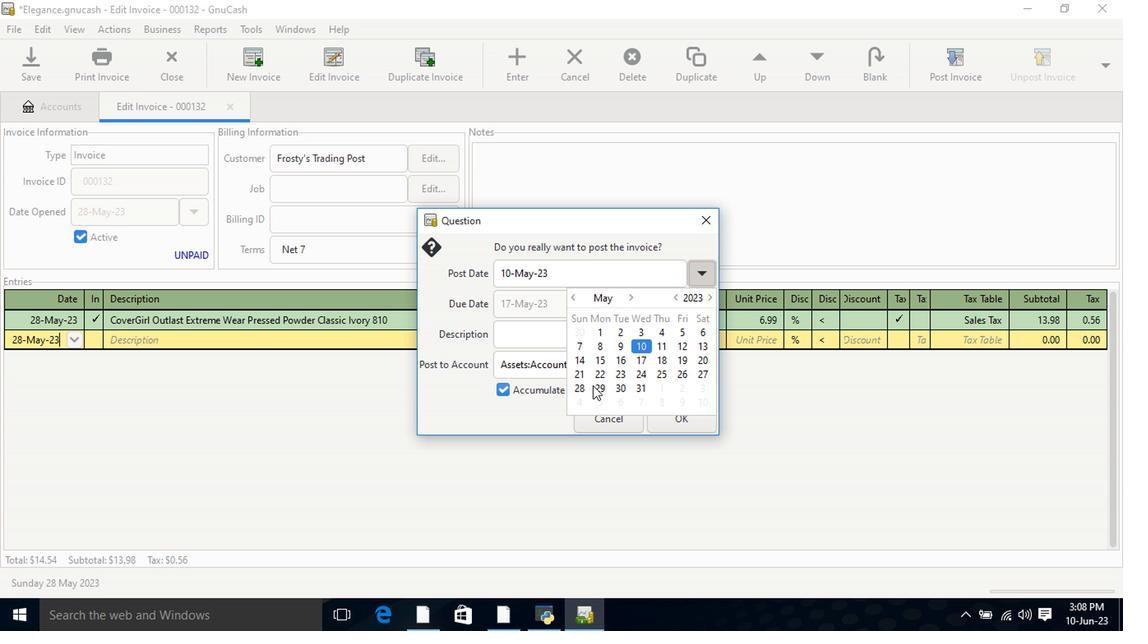 
Action: Mouse pressed left at (586, 387)
Screenshot: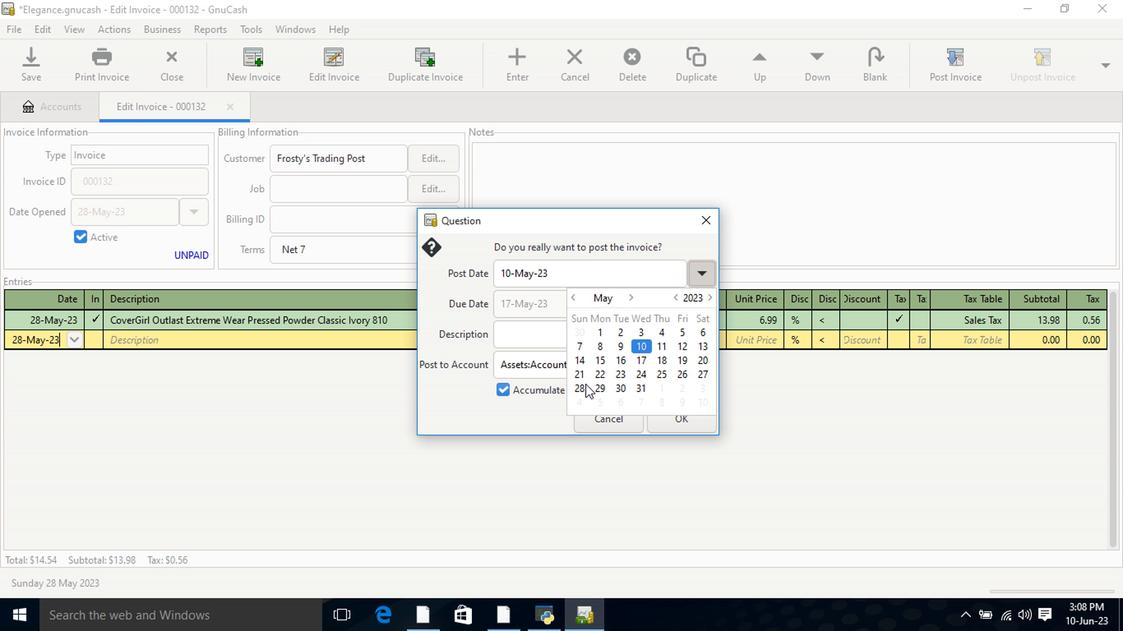 
Action: Mouse pressed left at (586, 387)
Screenshot: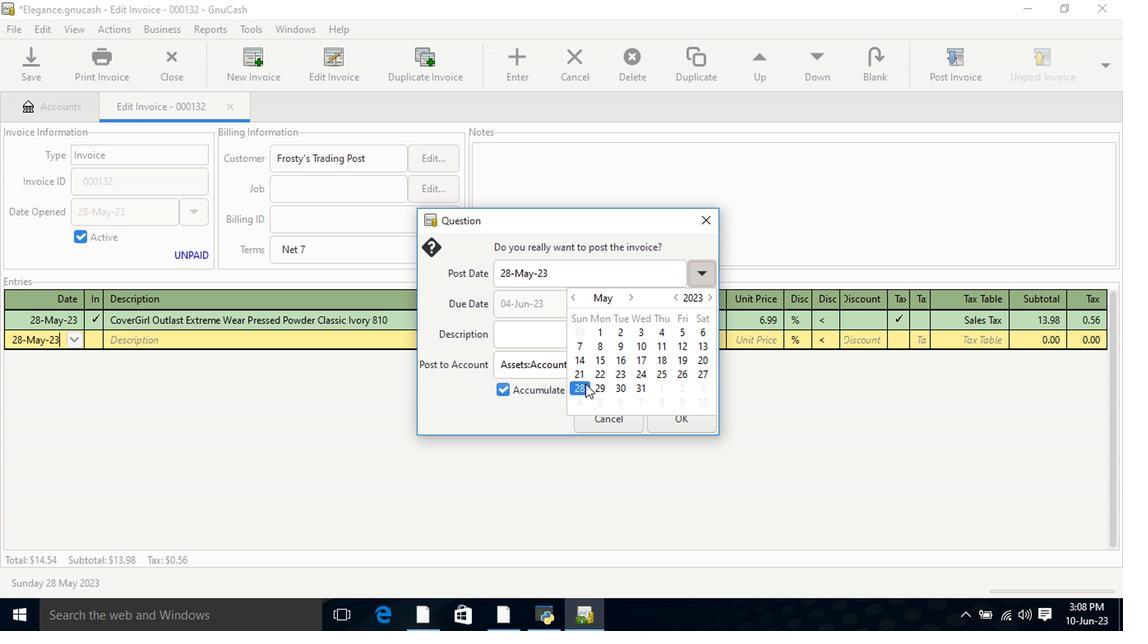 
Action: Mouse moved to (697, 425)
Screenshot: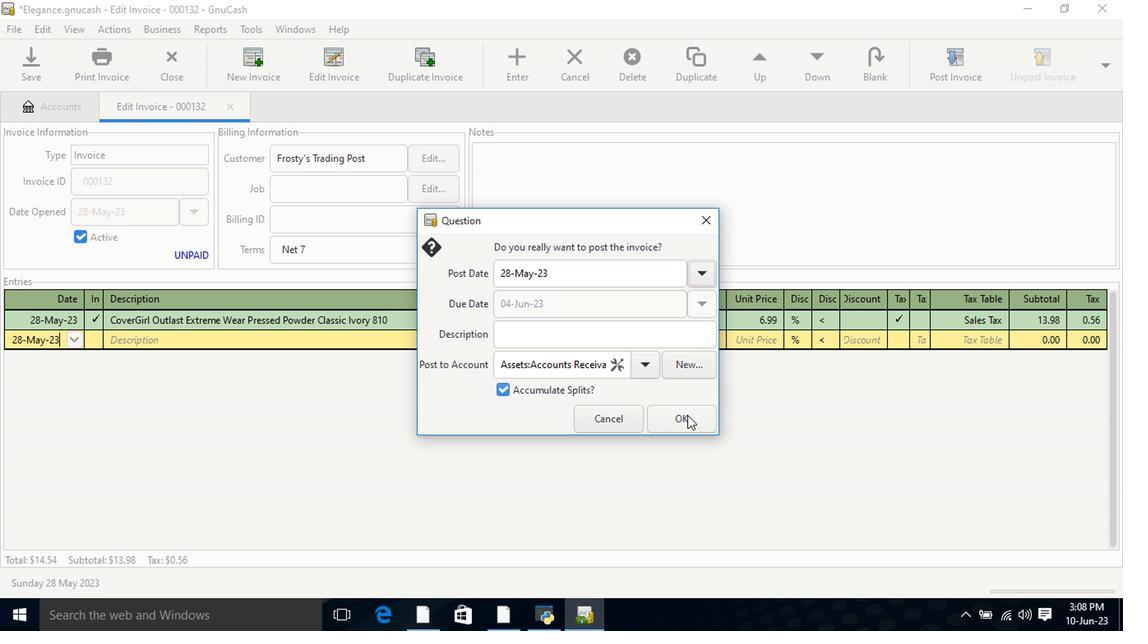 
Action: Mouse pressed left at (697, 425)
Screenshot: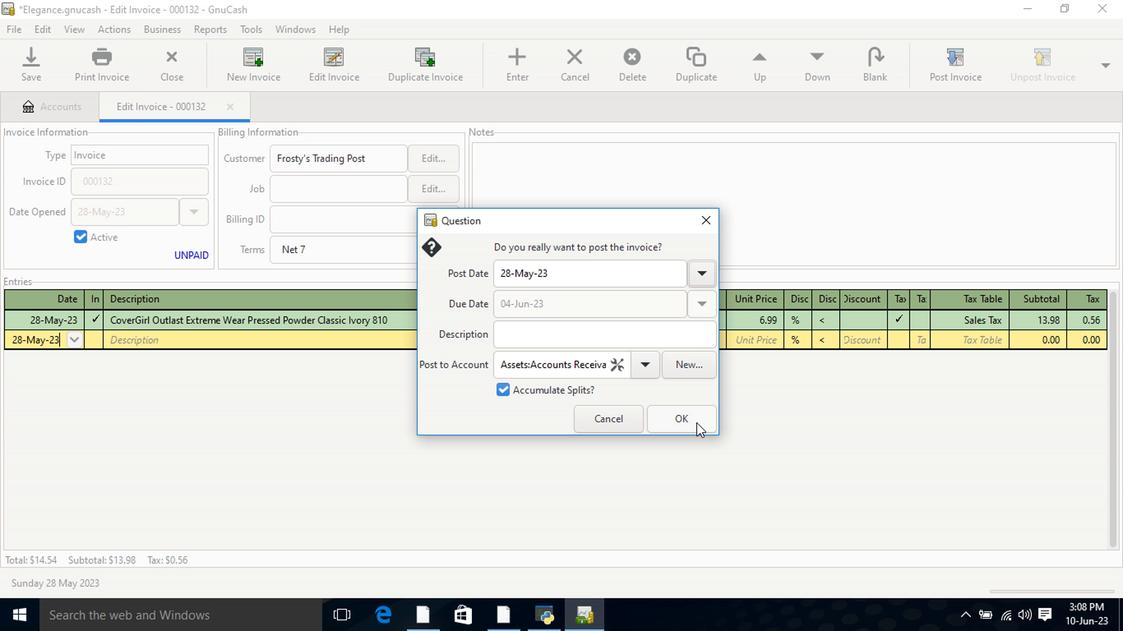 
Action: Mouse moved to (1068, 66)
Screenshot: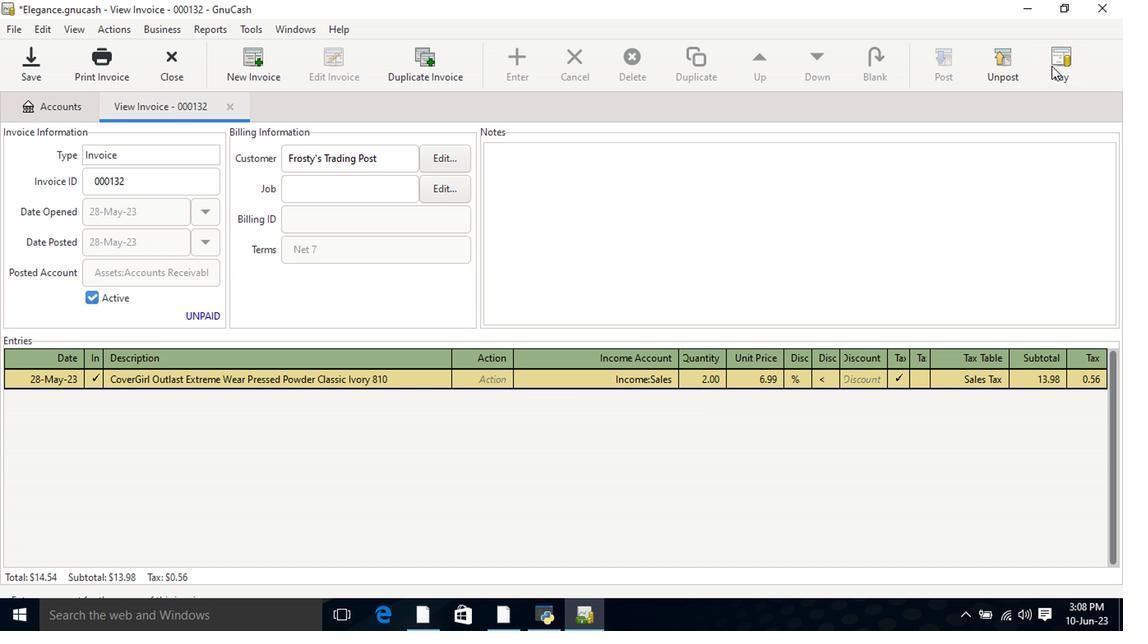 
Action: Mouse pressed left at (1068, 66)
Screenshot: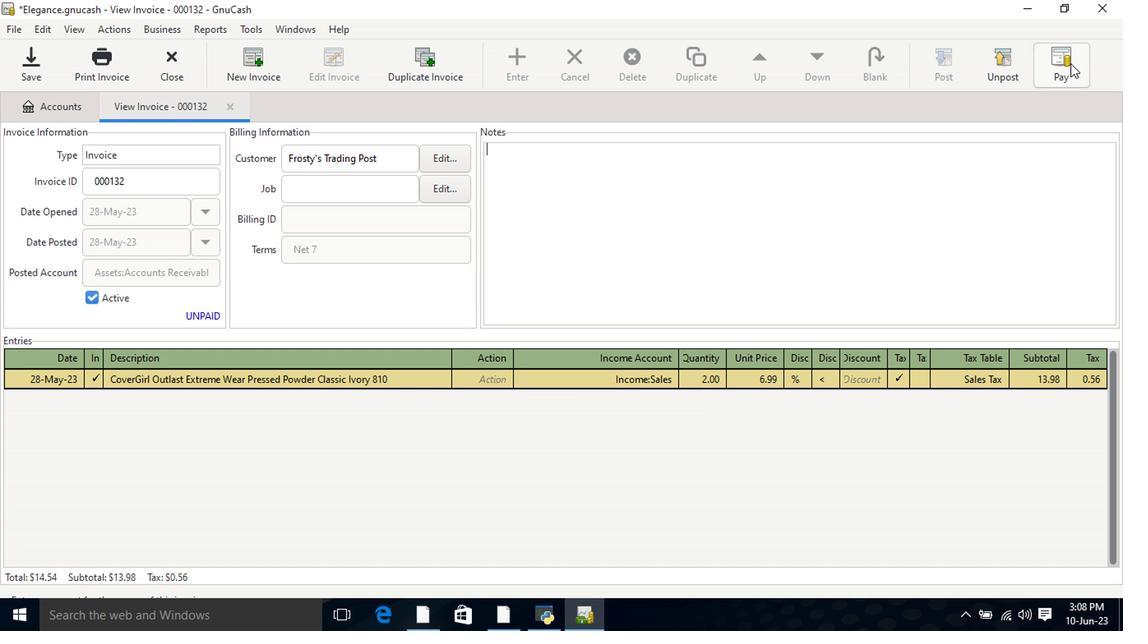 
Action: Mouse moved to (512, 329)
Screenshot: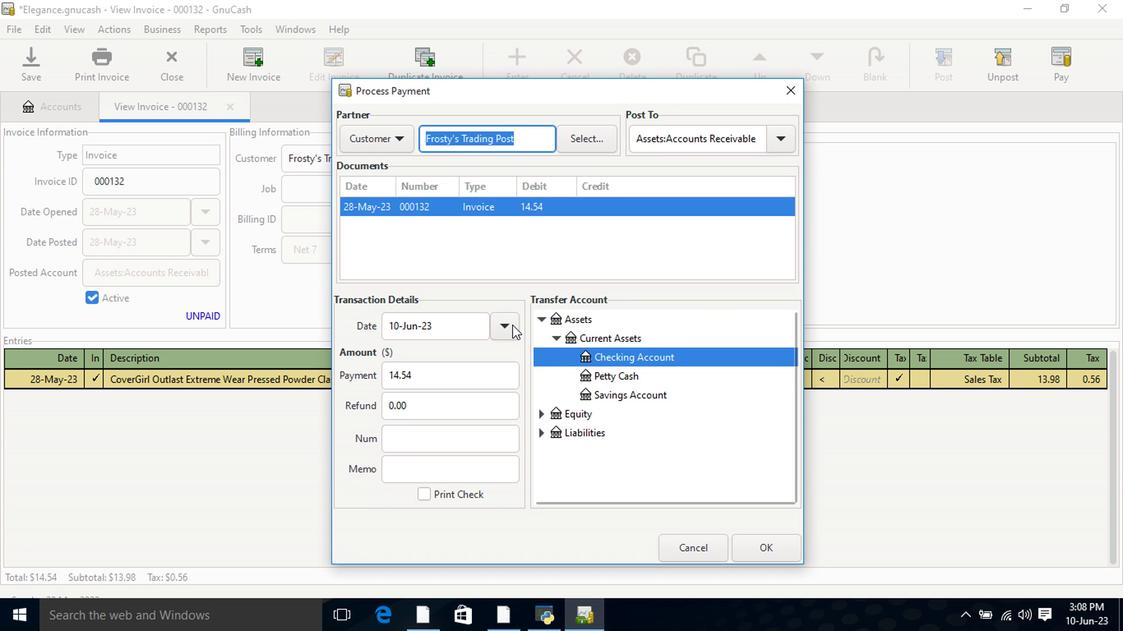 
Action: Mouse pressed left at (512, 329)
Screenshot: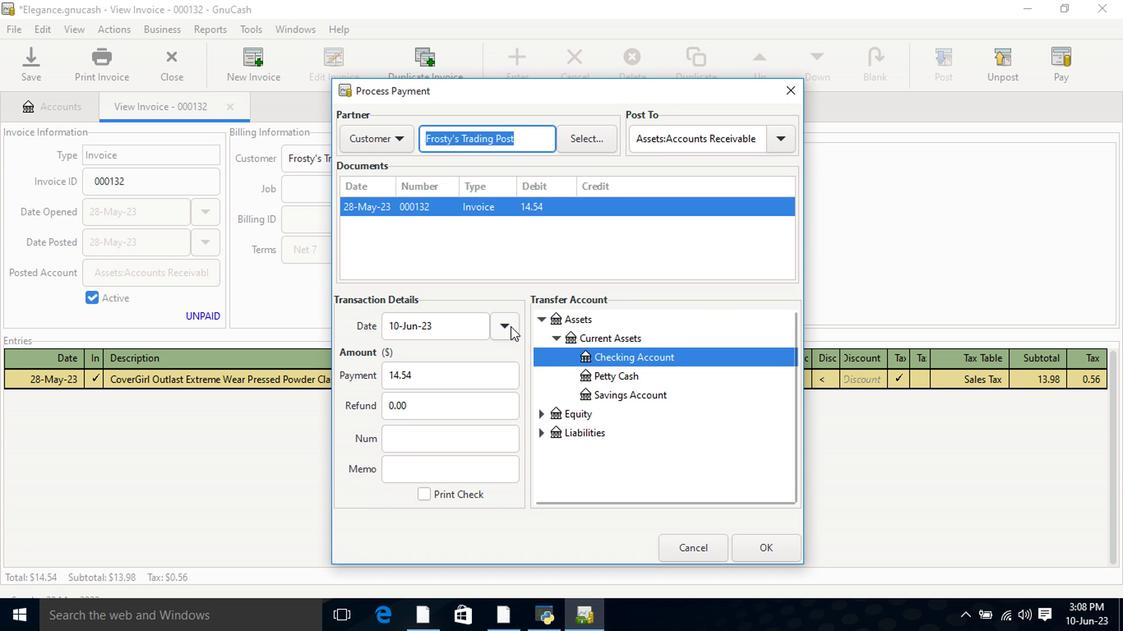 
Action: Mouse moved to (504, 391)
Screenshot: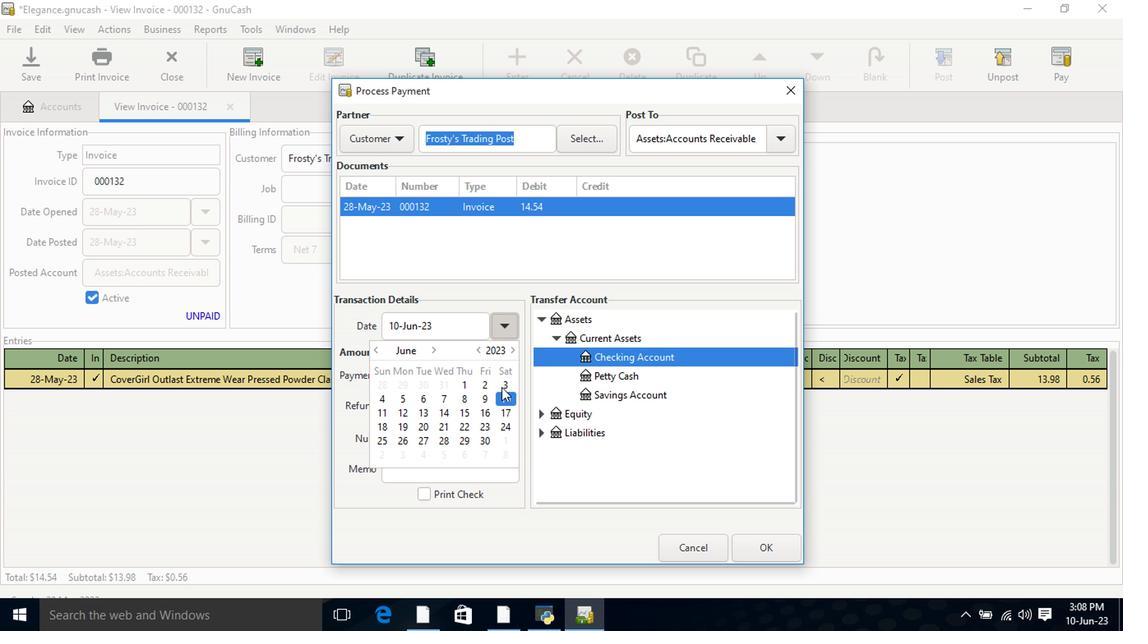 
Action: Mouse pressed left at (504, 391)
Screenshot: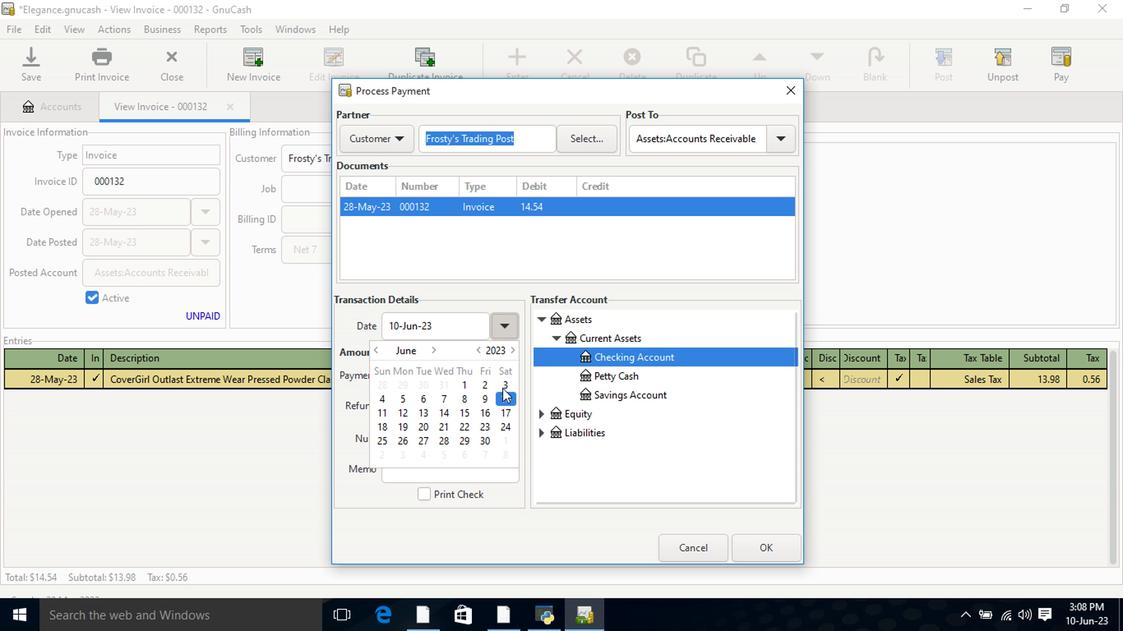 
Action: Mouse pressed left at (504, 391)
Screenshot: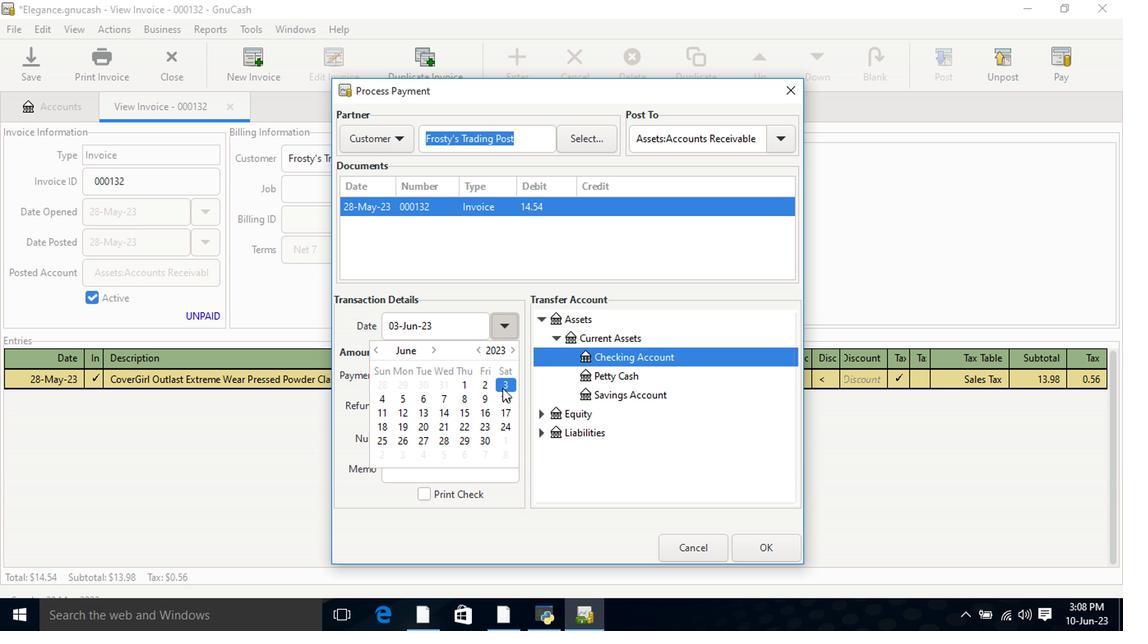 
Action: Mouse moved to (542, 322)
Screenshot: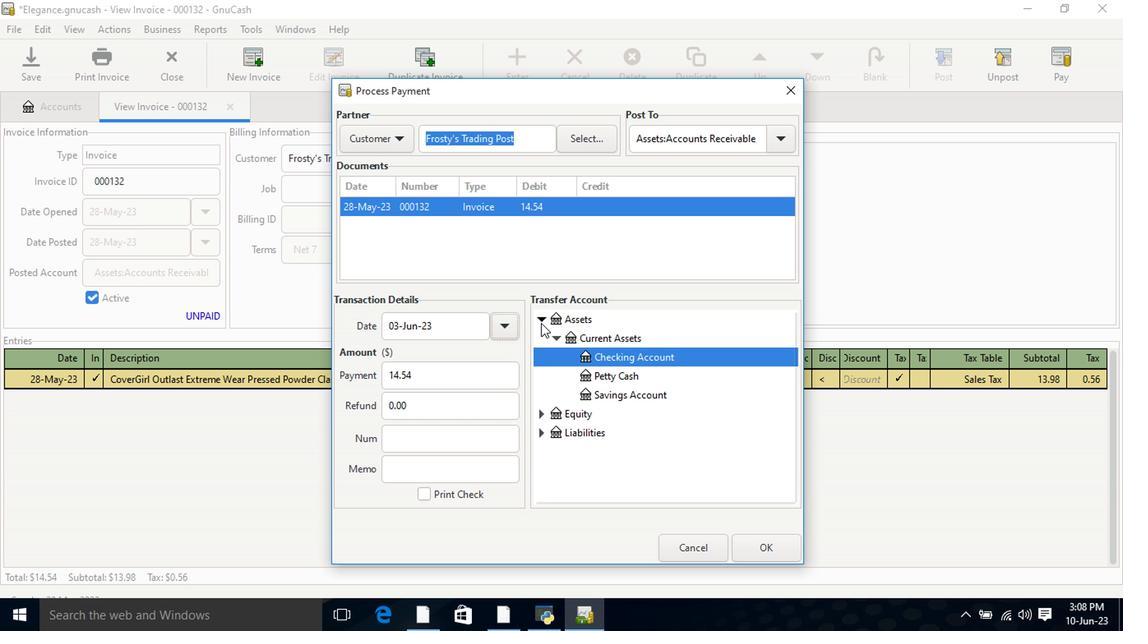 
Action: Mouse pressed left at (542, 322)
Screenshot: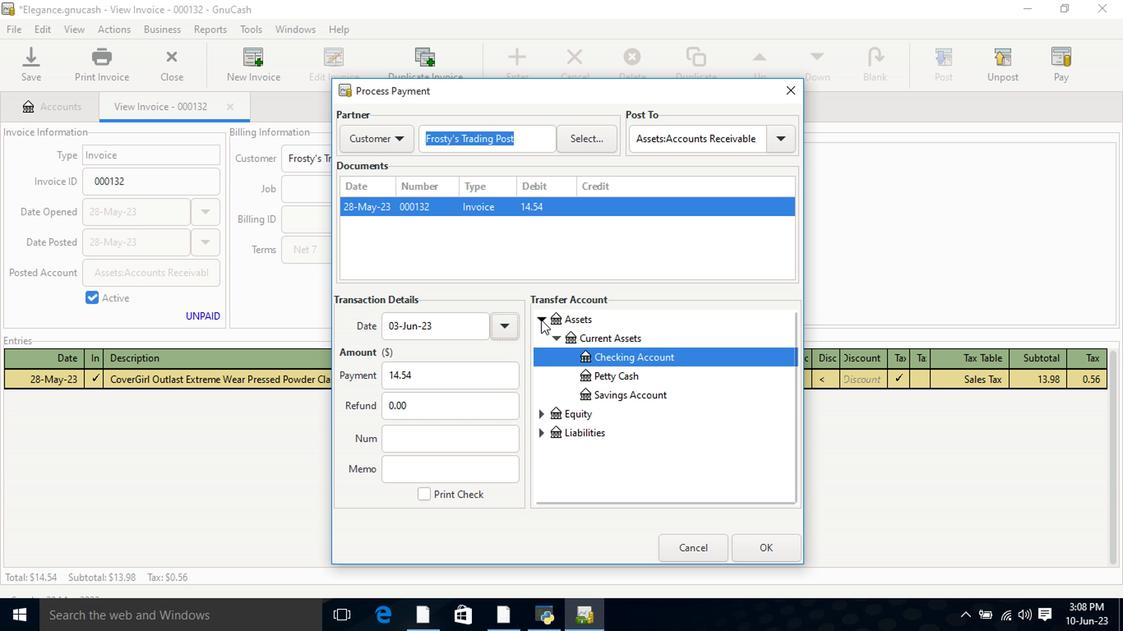 
Action: Mouse pressed left at (542, 322)
Screenshot: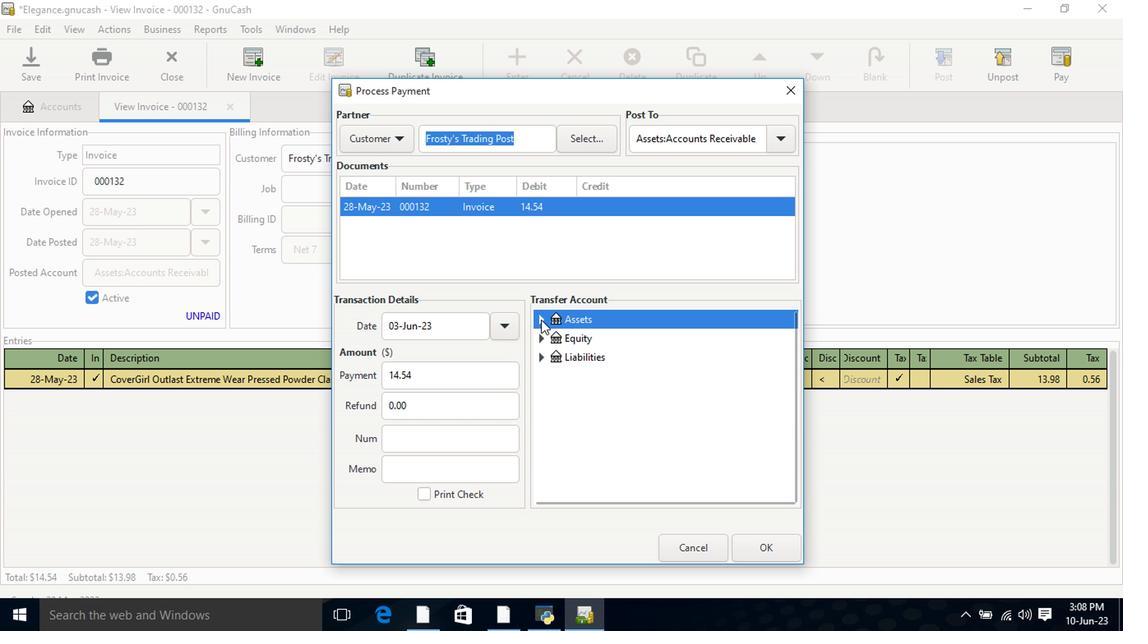 
Action: Mouse moved to (555, 341)
Screenshot: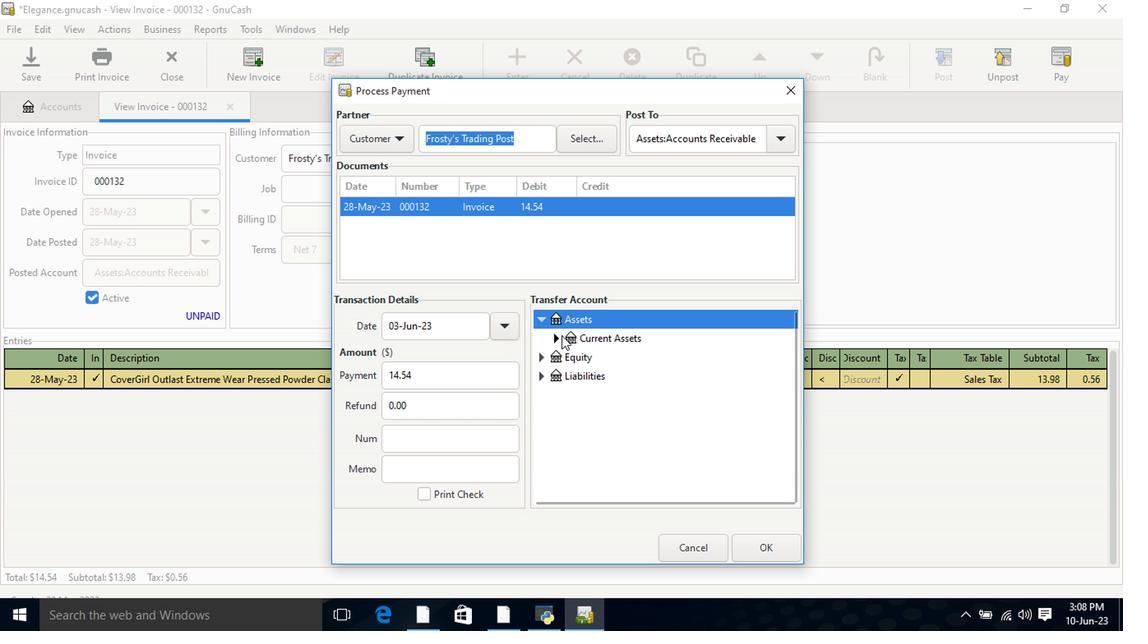 
Action: Mouse pressed left at (555, 341)
Screenshot: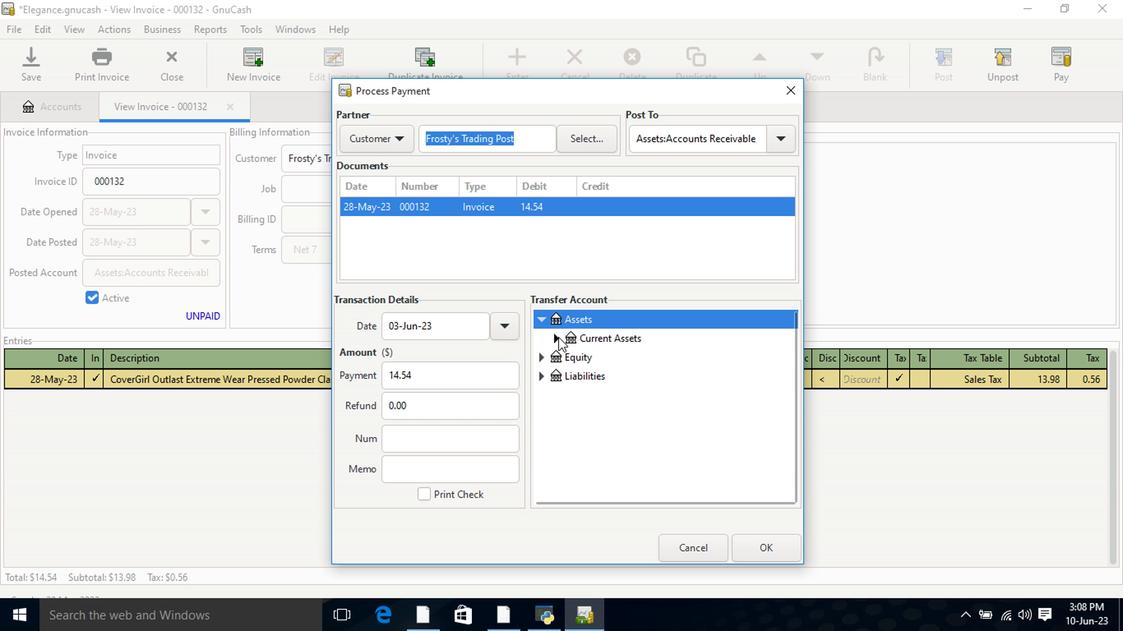 
Action: Mouse moved to (590, 362)
Screenshot: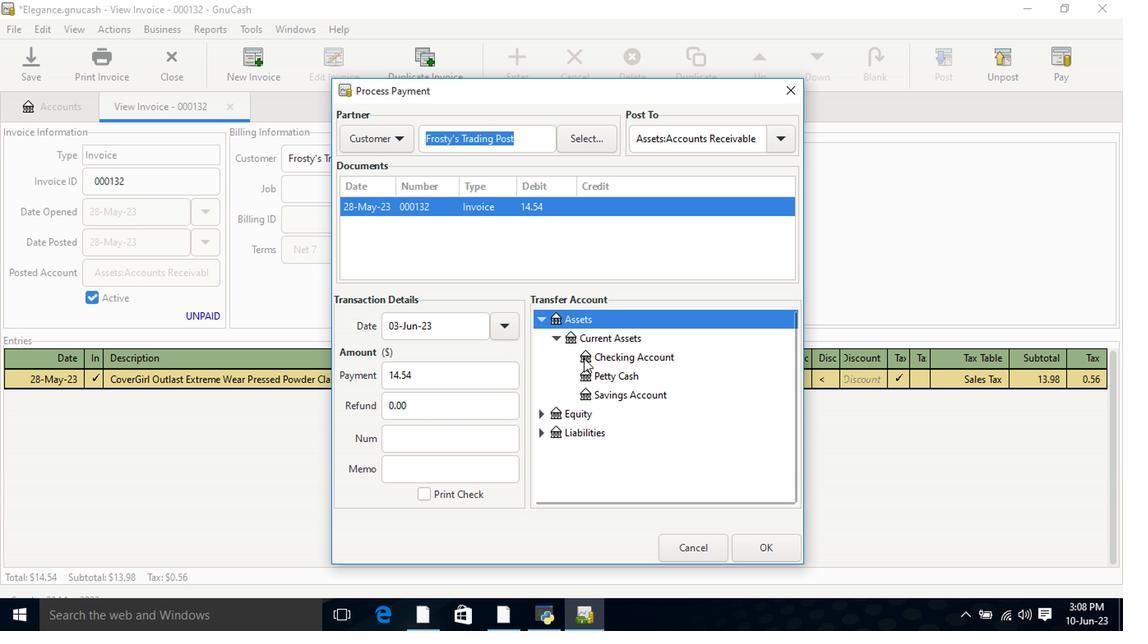 
Action: Mouse pressed left at (590, 362)
Screenshot: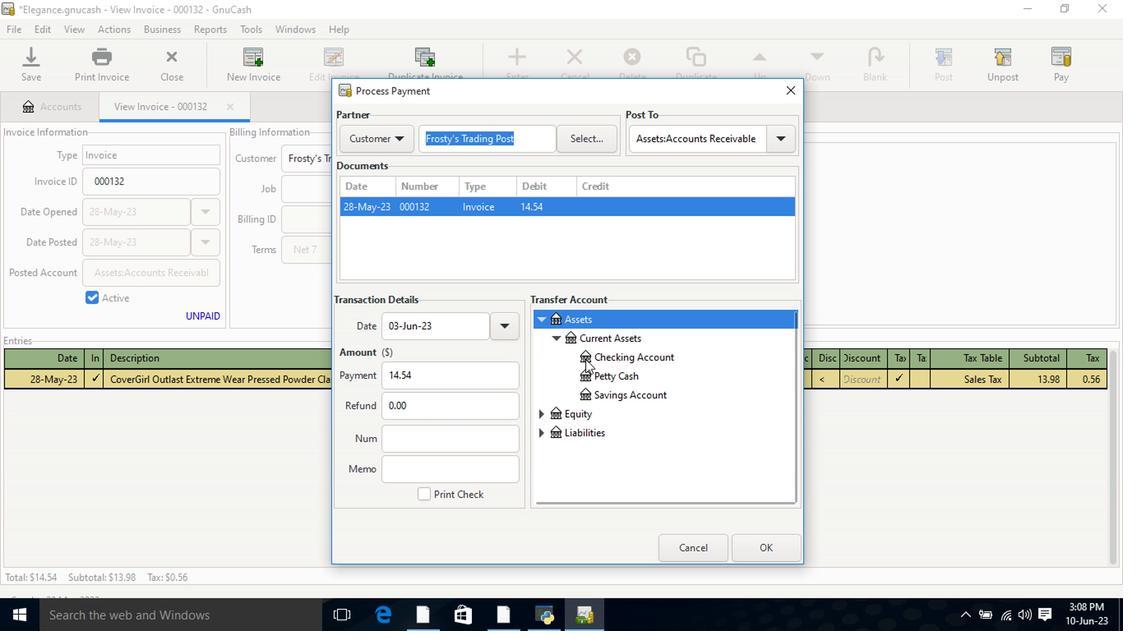 
Action: Mouse moved to (767, 548)
Screenshot: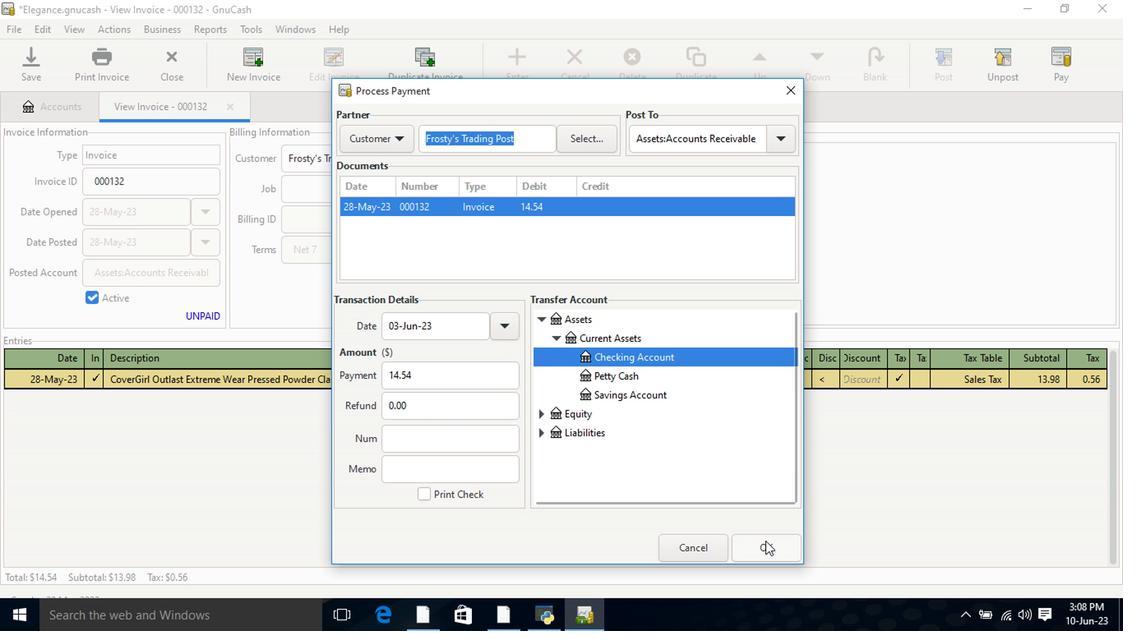 
Action: Mouse pressed left at (767, 548)
Screenshot: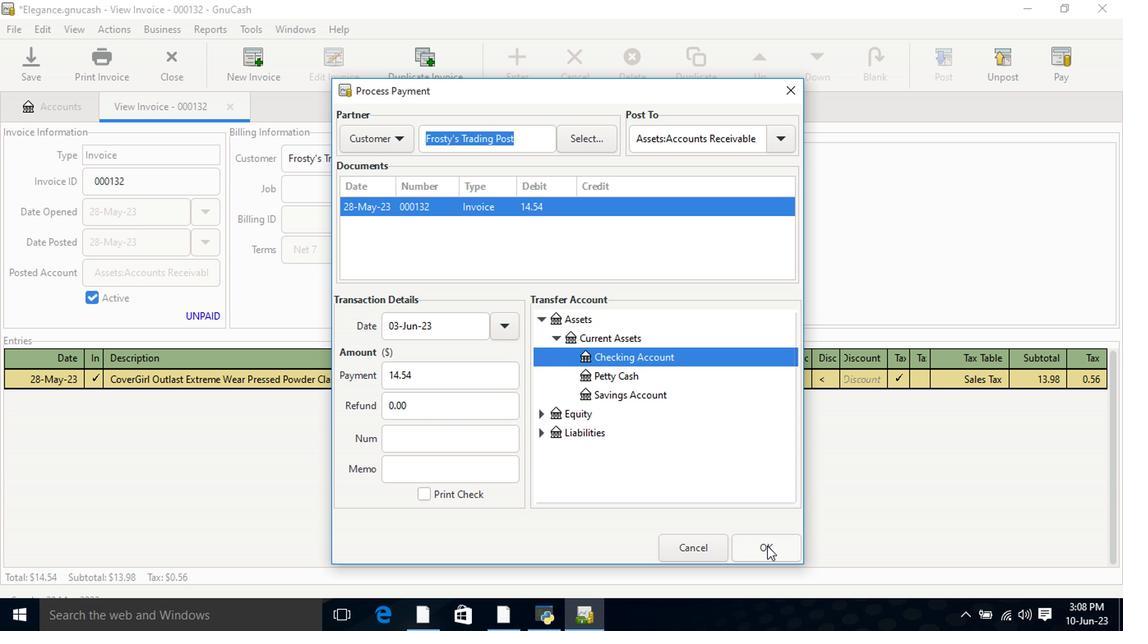 
Action: Mouse moved to (110, 68)
Screenshot: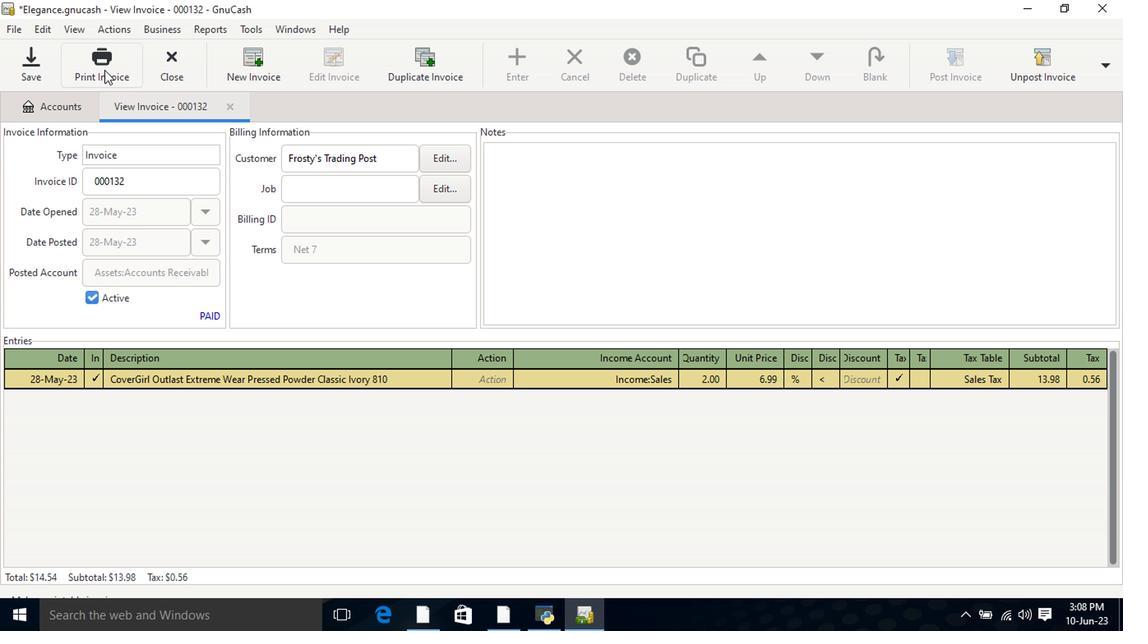 
Action: Mouse pressed left at (110, 68)
Screenshot: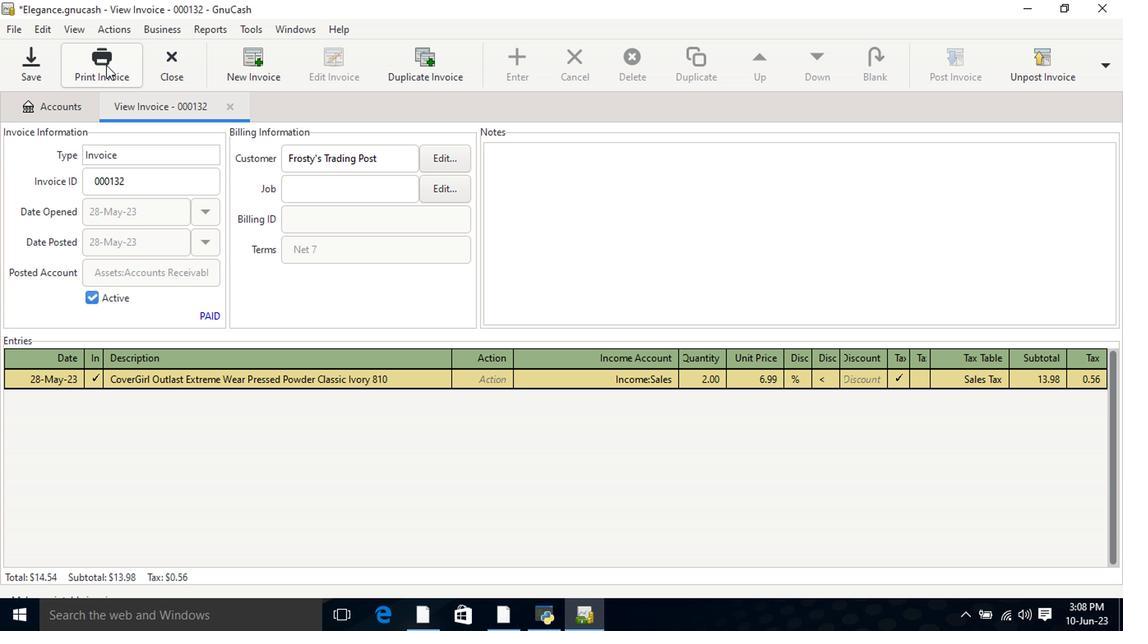 
Action: Mouse moved to (783, 71)
Screenshot: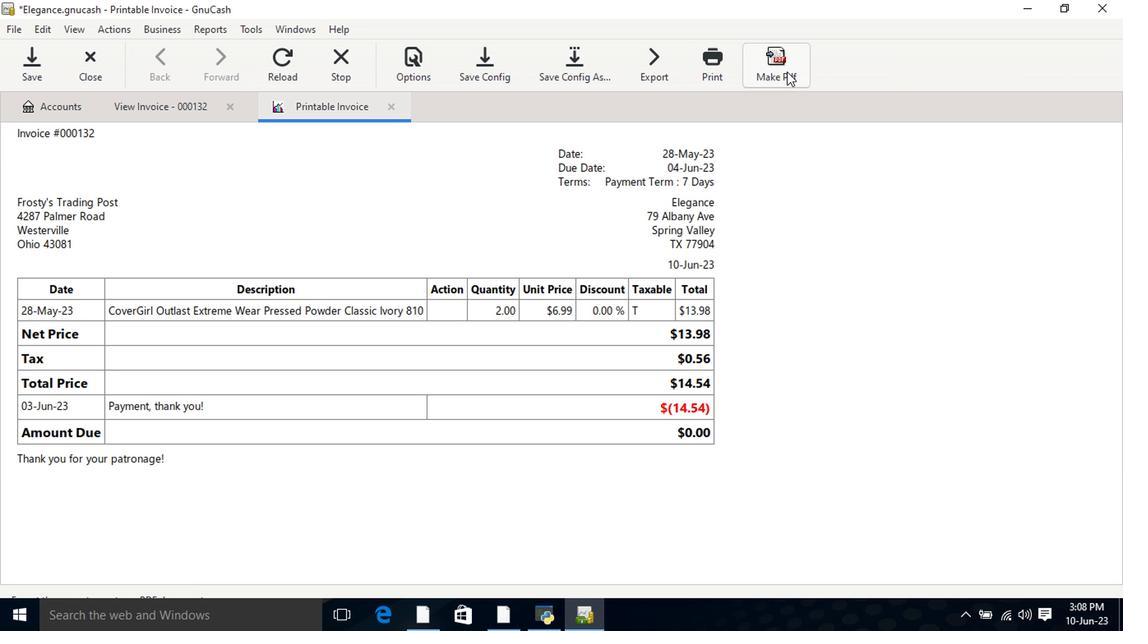 
Action: Mouse pressed left at (783, 71)
Screenshot: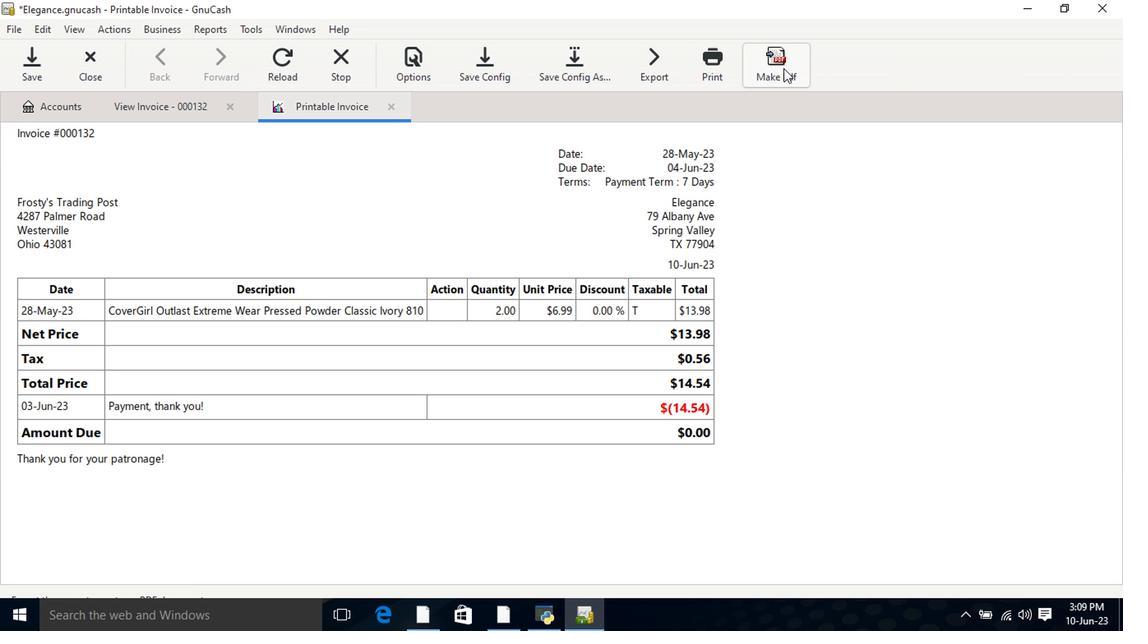 
Action: Mouse moved to (736, 537)
Screenshot: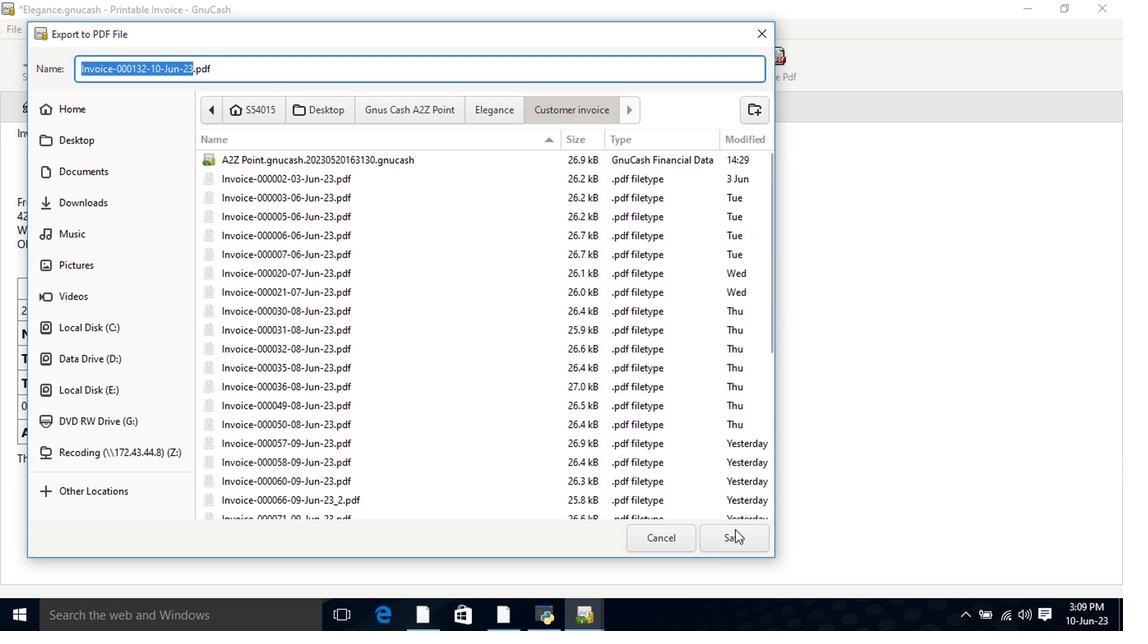 
Action: Mouse pressed left at (736, 537)
Screenshot: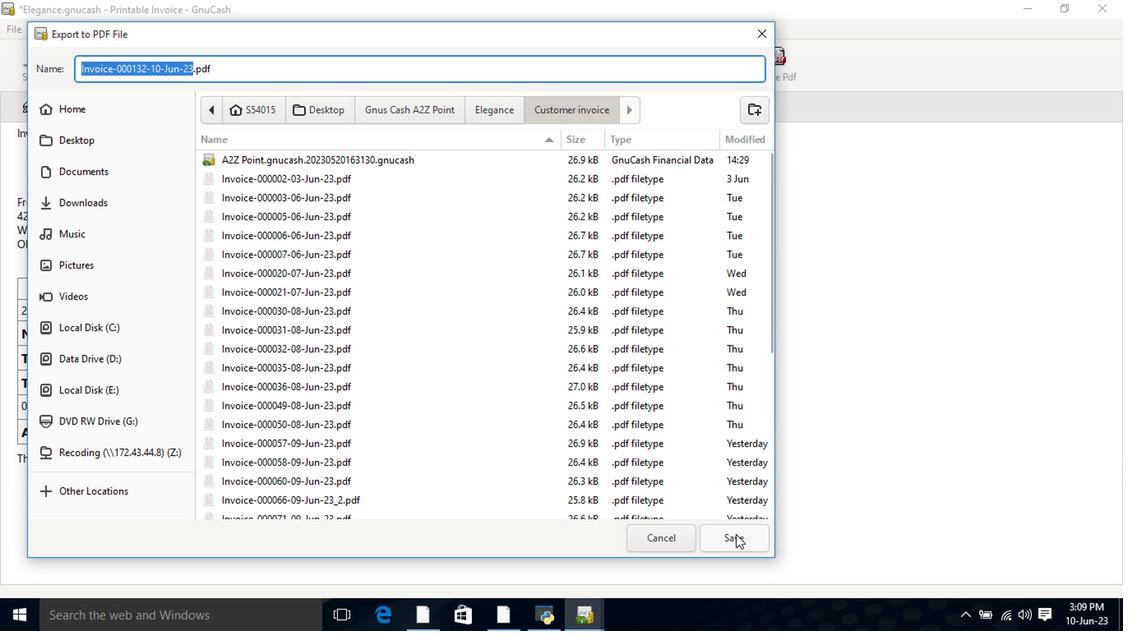 
Action: Mouse moved to (805, 456)
Screenshot: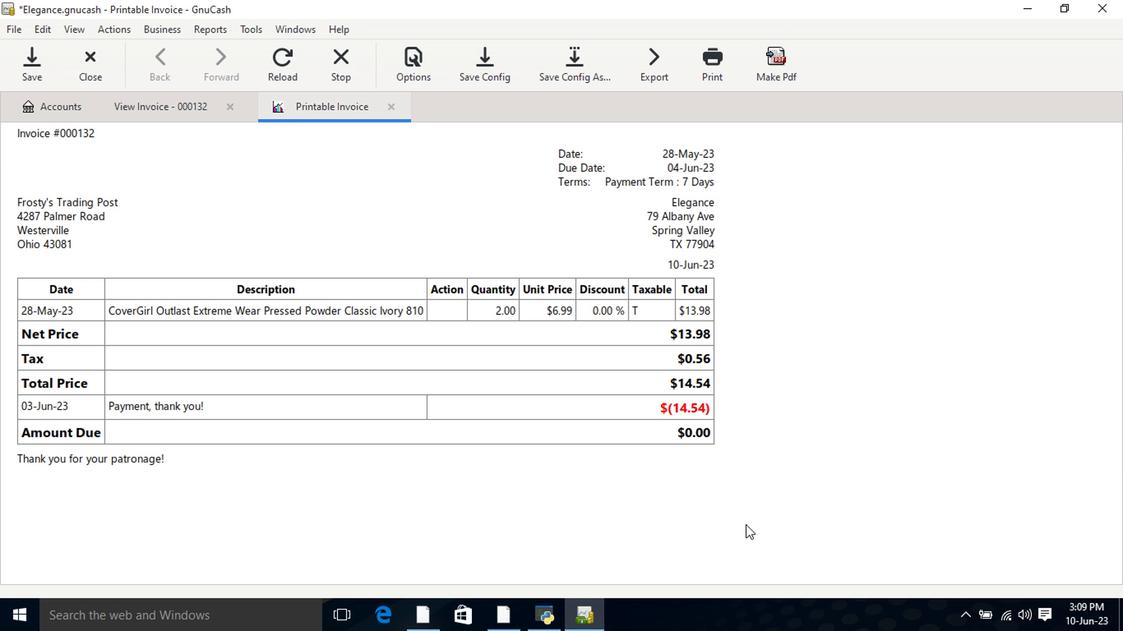 
